 Task: Find connections with filter location Oulu with filter topic #Workwith filter profile language French with filter current company Piramal Group with filter school Delhi Public School, R.K.Puram, New Delhi with filter industry Health and Human Services with filter service category Interior Design with filter keywords title Medical Laboratory Tech
Action: Mouse moved to (245, 198)
Screenshot: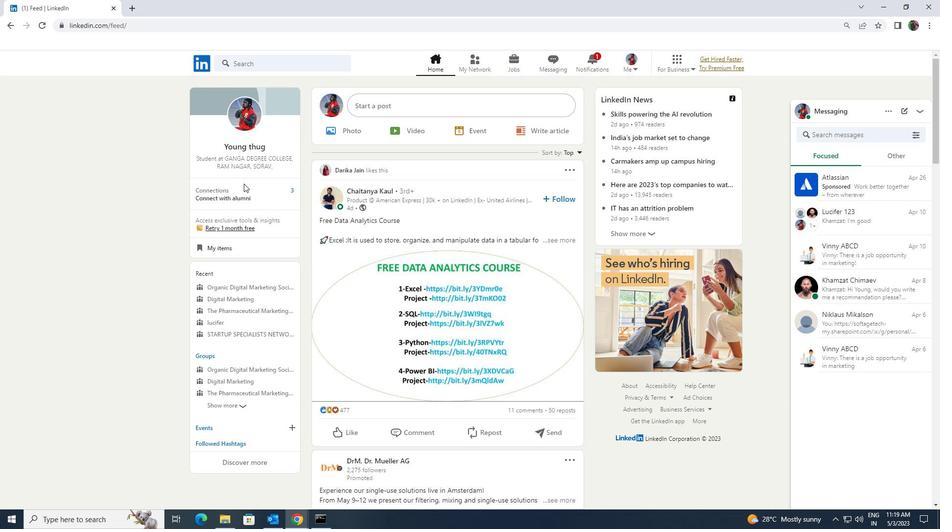 
Action: Mouse pressed left at (245, 198)
Screenshot: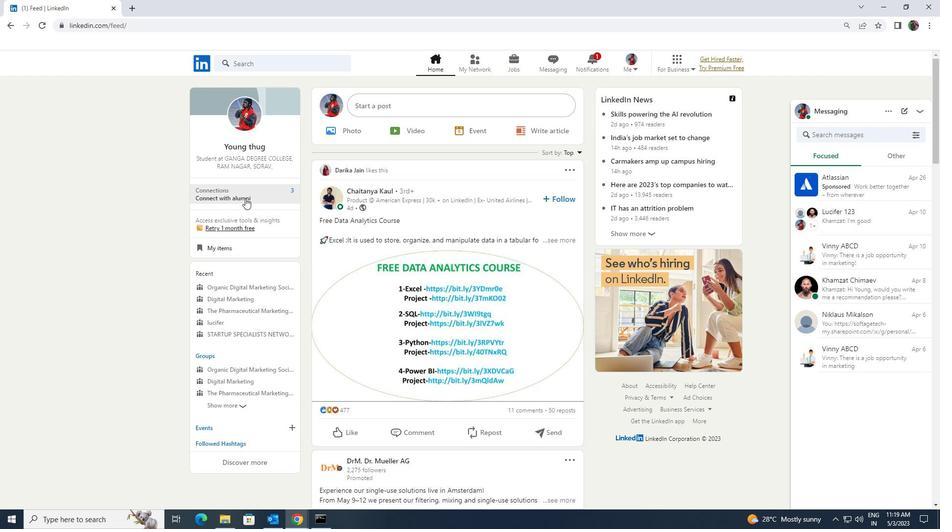 
Action: Mouse moved to (243, 119)
Screenshot: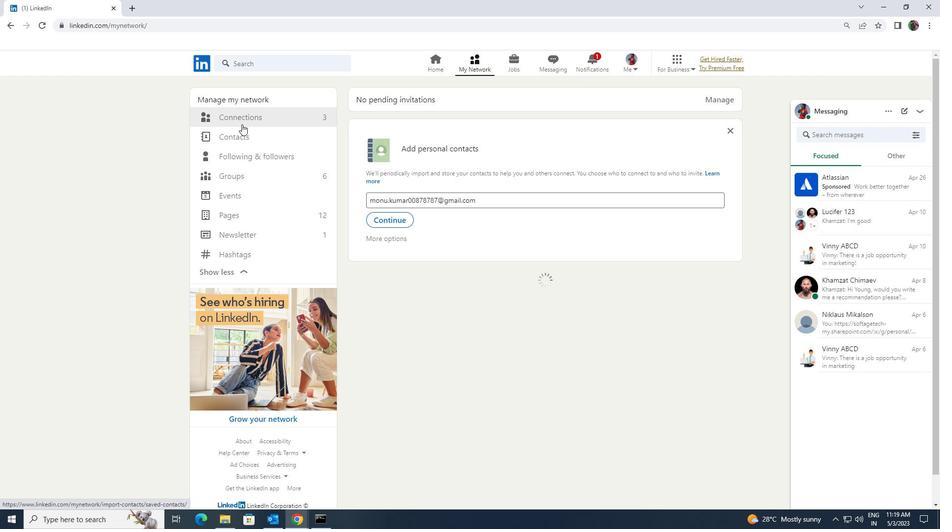 
Action: Mouse pressed left at (243, 119)
Screenshot: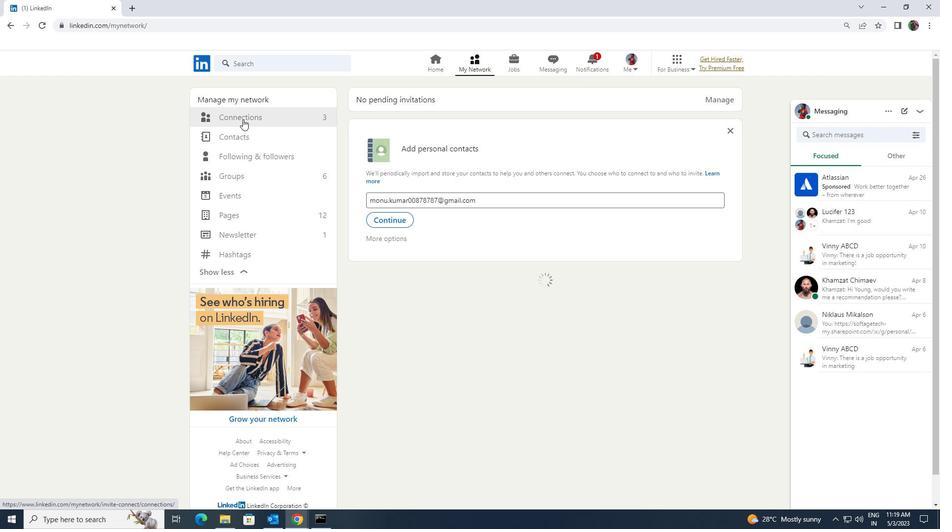 
Action: Mouse moved to (518, 120)
Screenshot: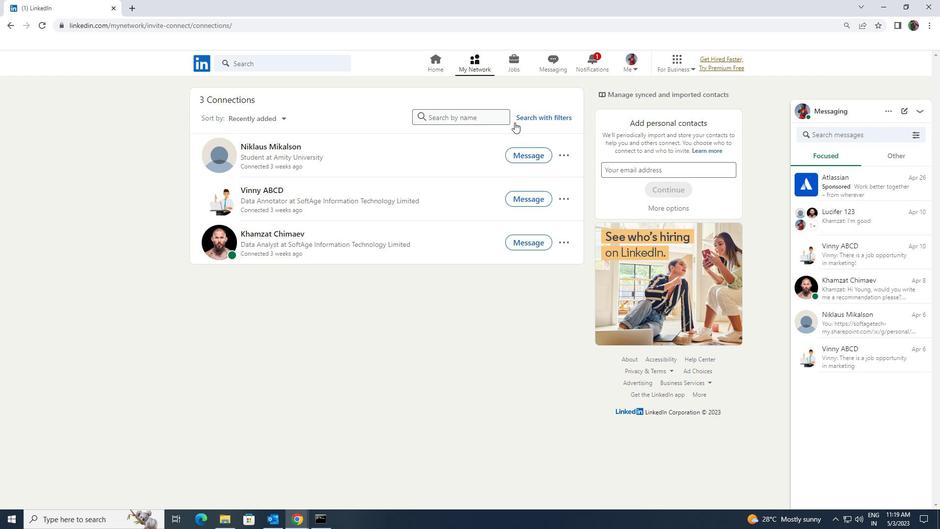 
Action: Mouse pressed left at (518, 120)
Screenshot: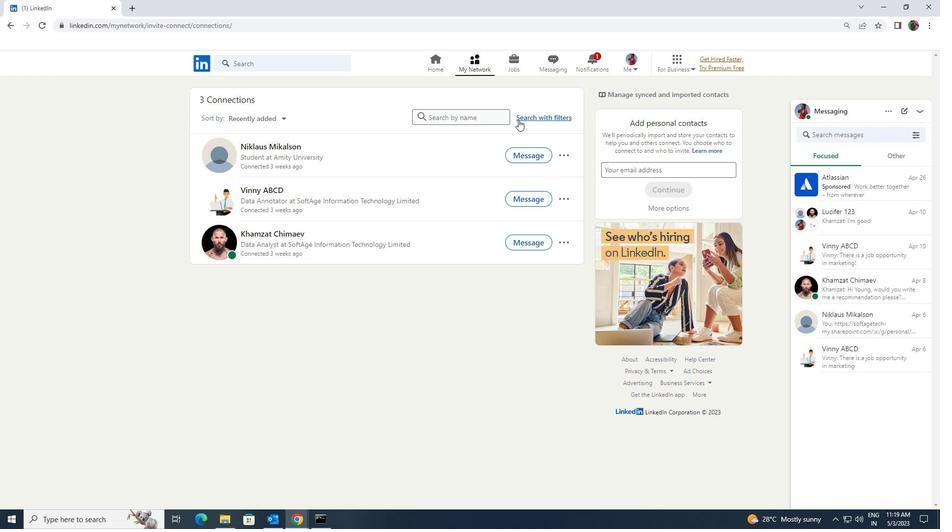 
Action: Mouse moved to (509, 94)
Screenshot: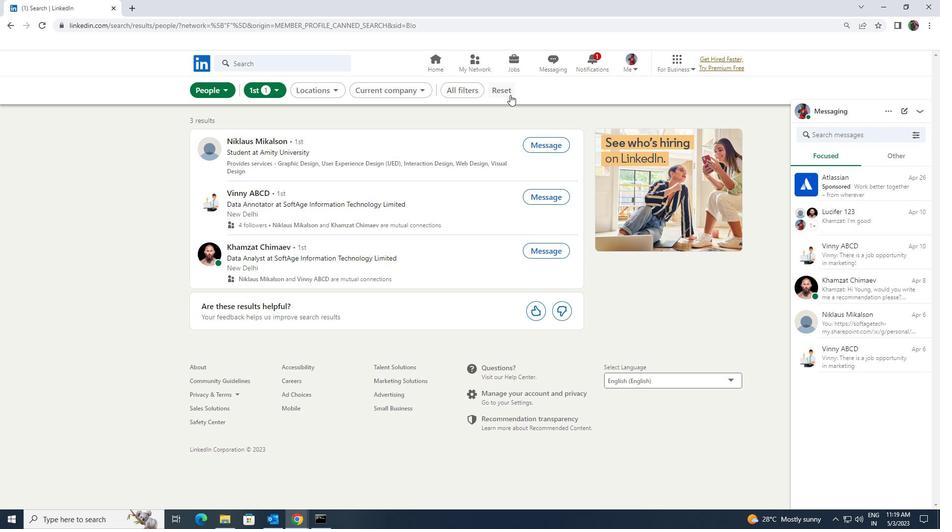 
Action: Mouse pressed left at (509, 94)
Screenshot: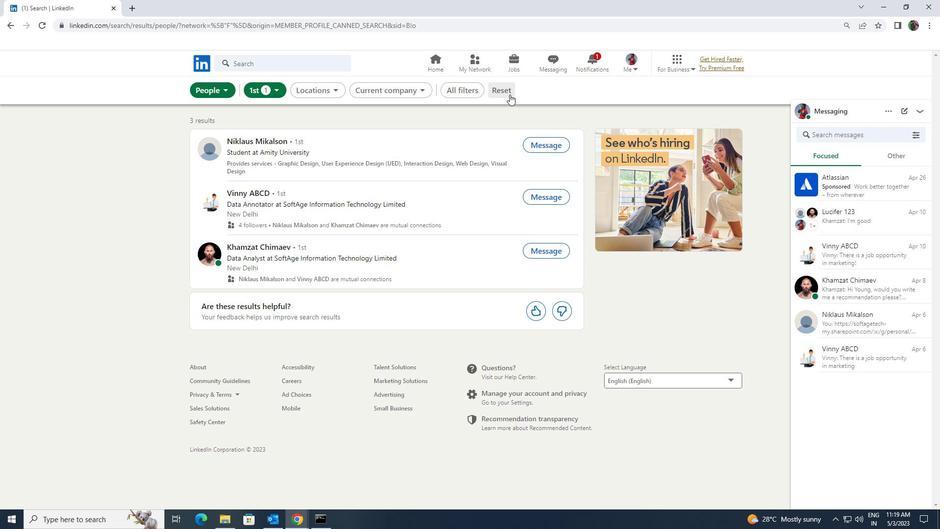 
Action: Mouse moved to (487, 93)
Screenshot: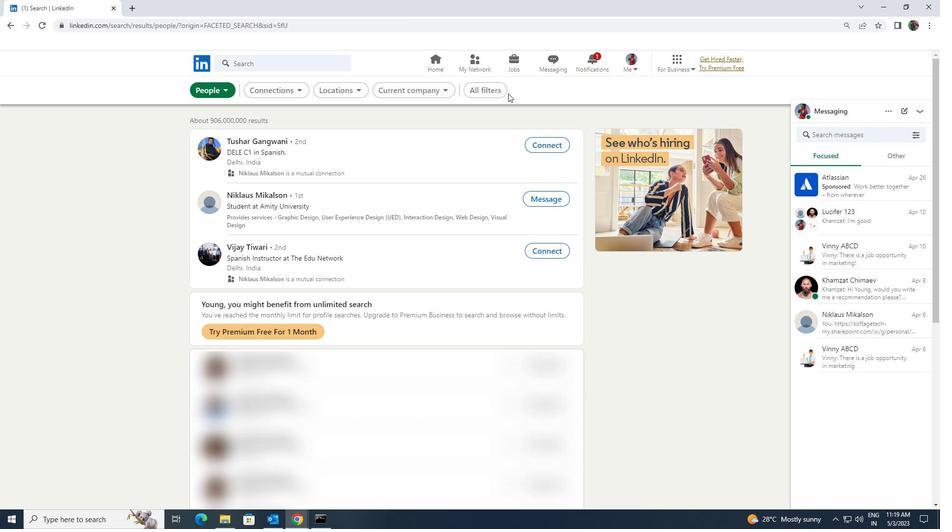 
Action: Mouse pressed left at (487, 93)
Screenshot: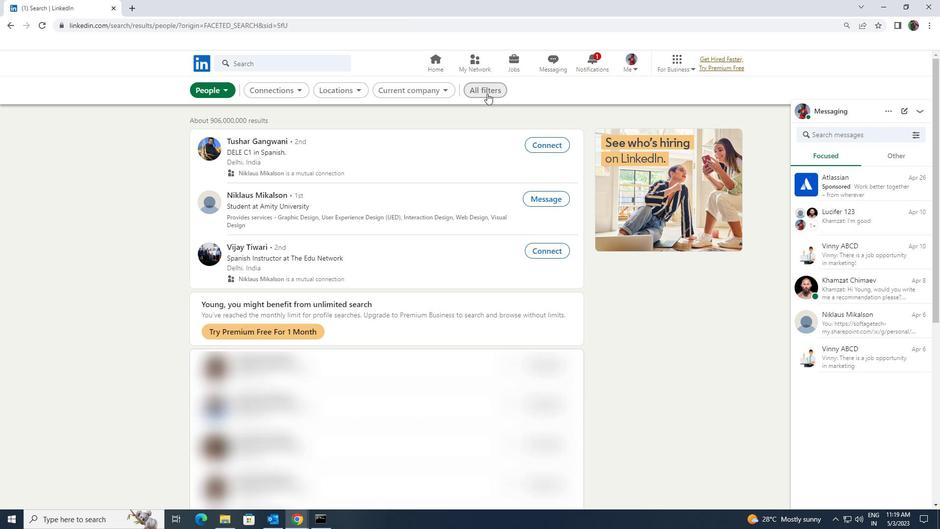 
Action: Mouse moved to (810, 383)
Screenshot: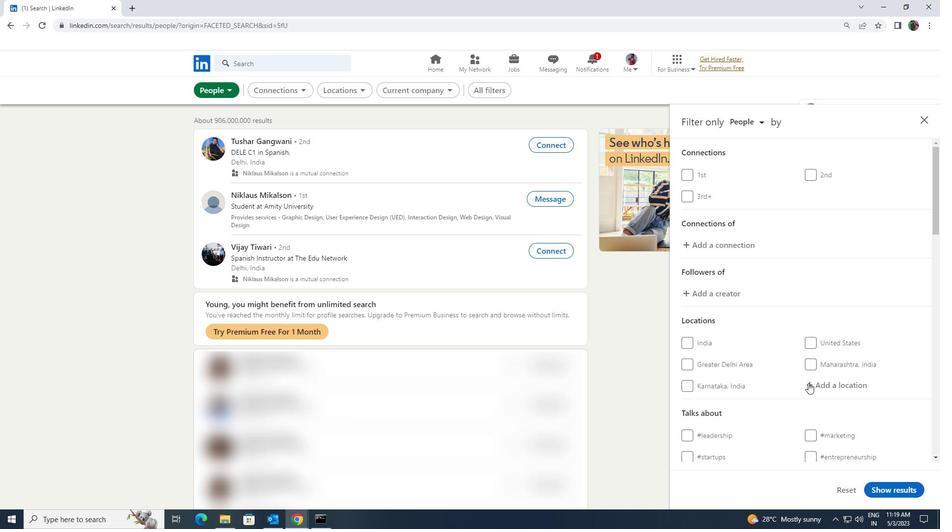 
Action: Mouse pressed left at (810, 383)
Screenshot: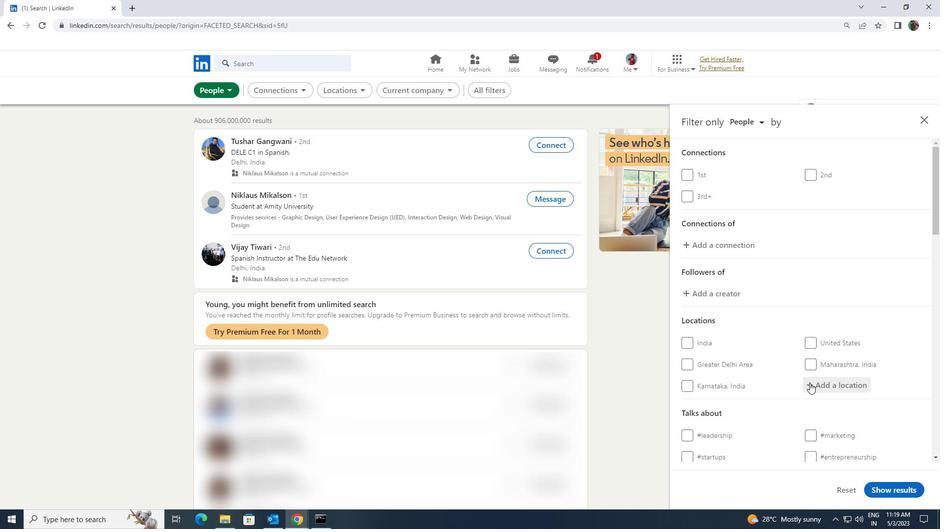 
Action: Mouse moved to (817, 385)
Screenshot: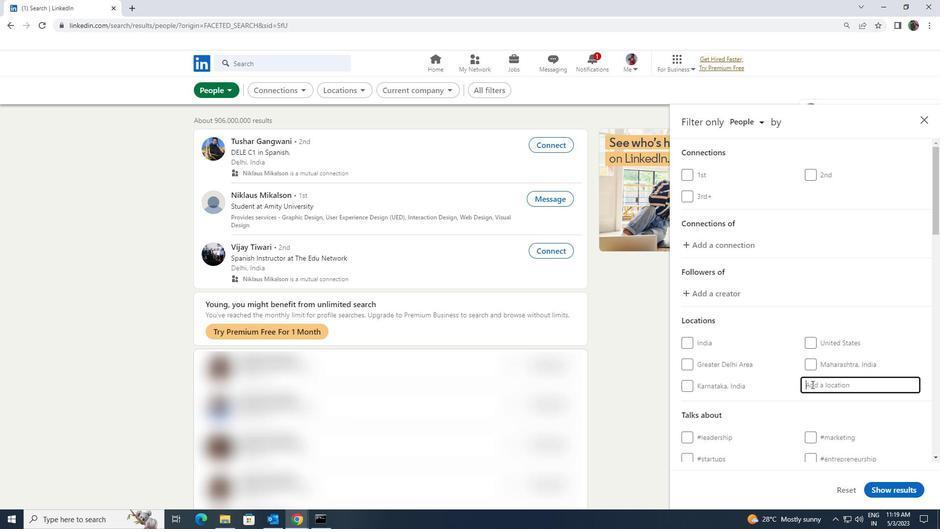 
Action: Key pressed <Key.shift>OULU
Screenshot: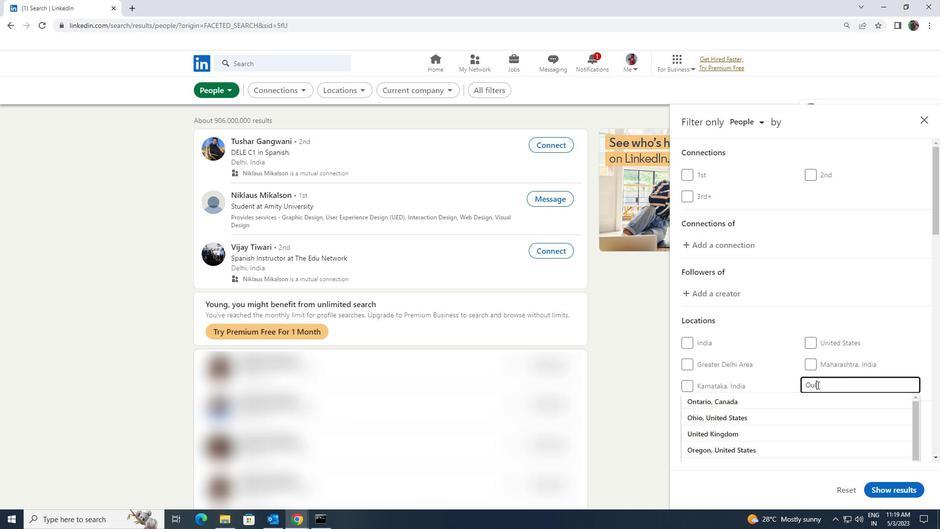 
Action: Mouse moved to (814, 402)
Screenshot: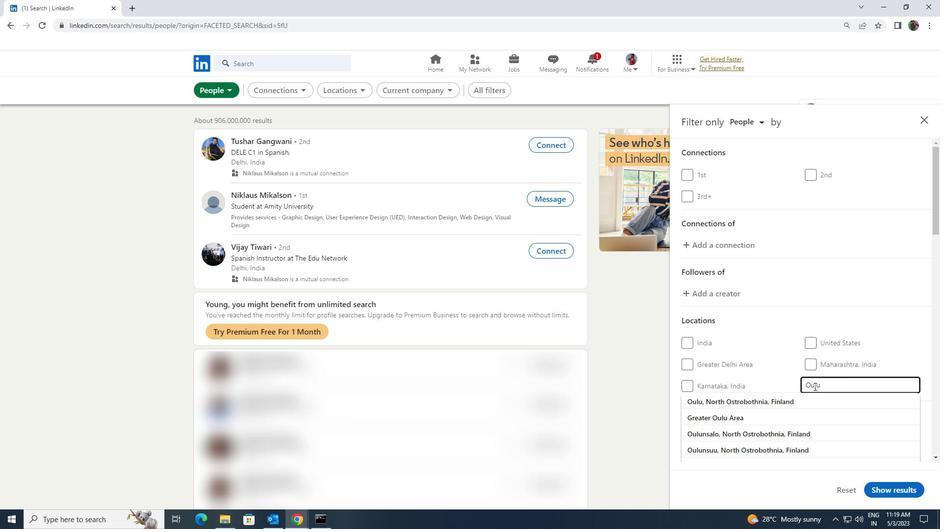 
Action: Mouse pressed left at (814, 402)
Screenshot: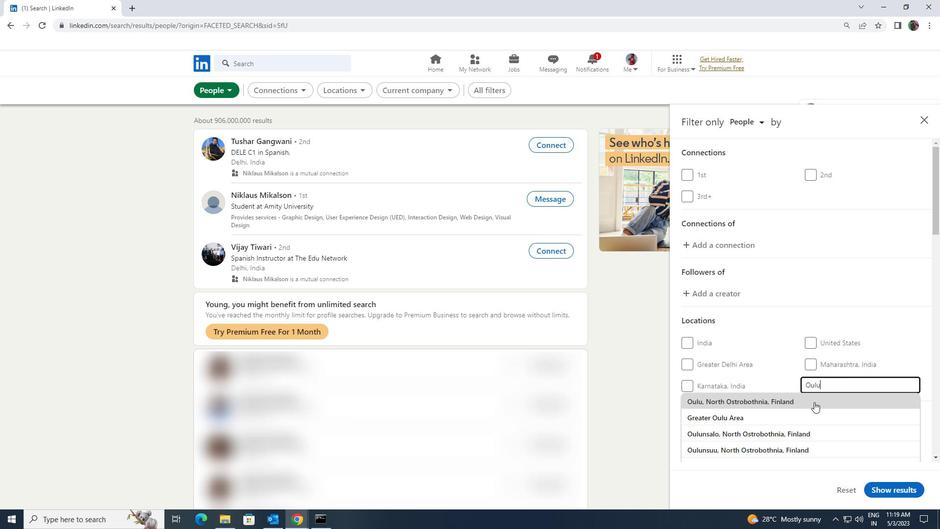 
Action: Mouse moved to (811, 395)
Screenshot: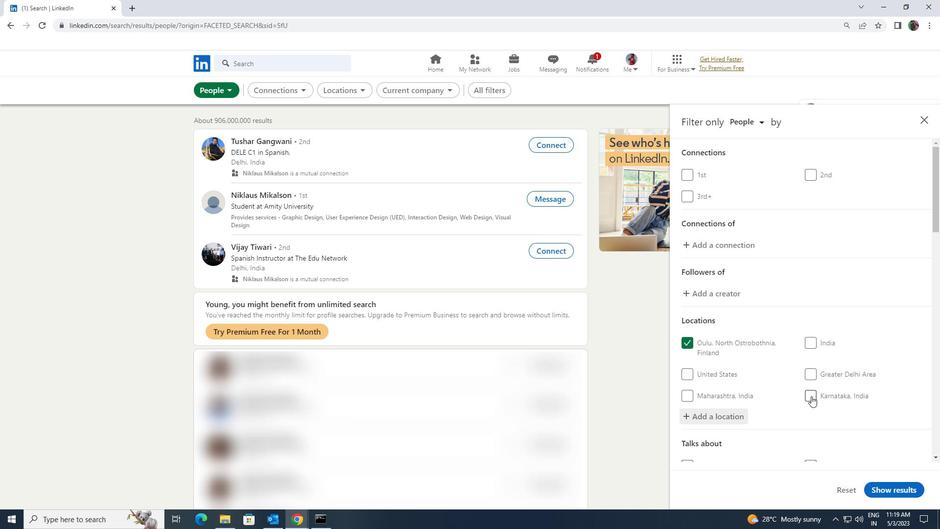 
Action: Mouse scrolled (811, 395) with delta (0, 0)
Screenshot: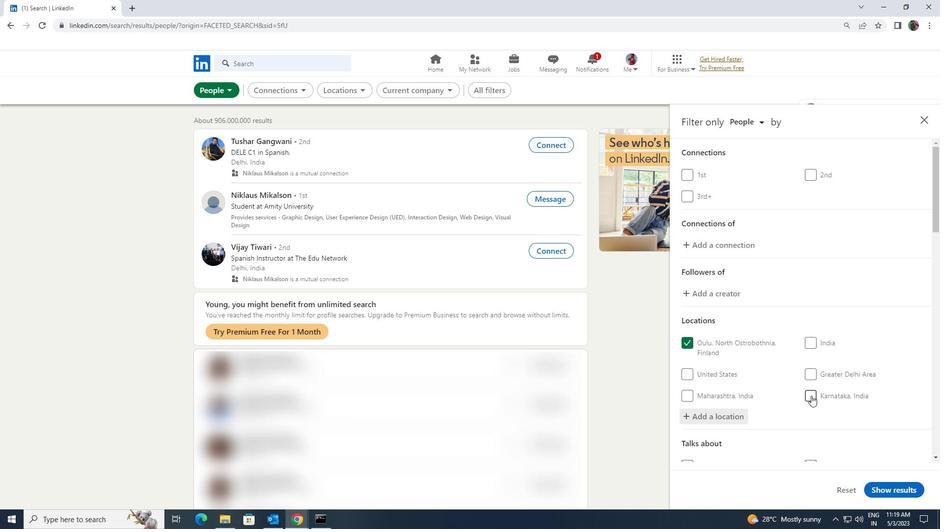 
Action: Mouse scrolled (811, 395) with delta (0, 0)
Screenshot: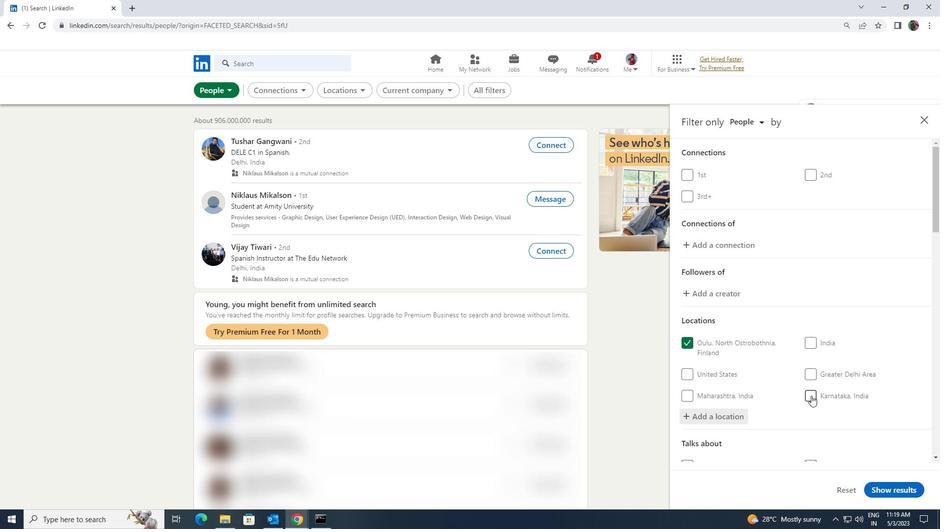 
Action: Mouse scrolled (811, 395) with delta (0, 0)
Screenshot: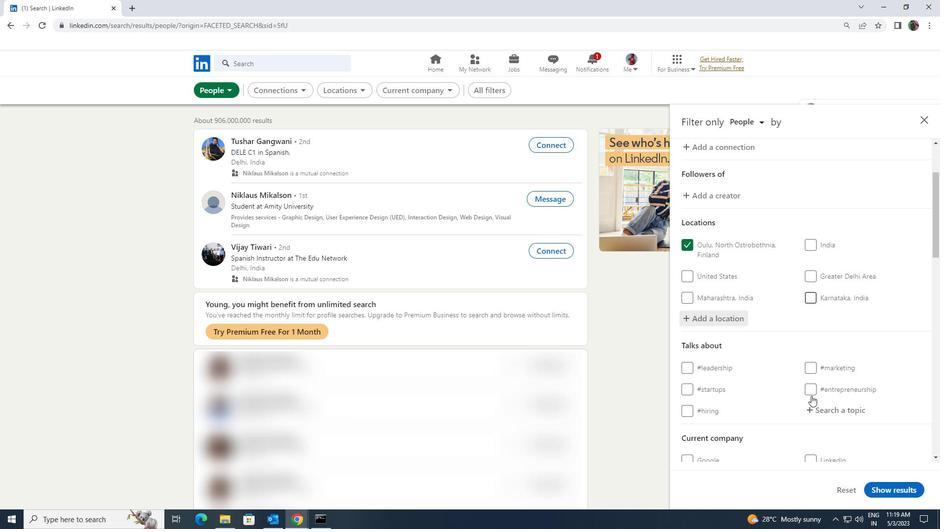 
Action: Mouse moved to (816, 360)
Screenshot: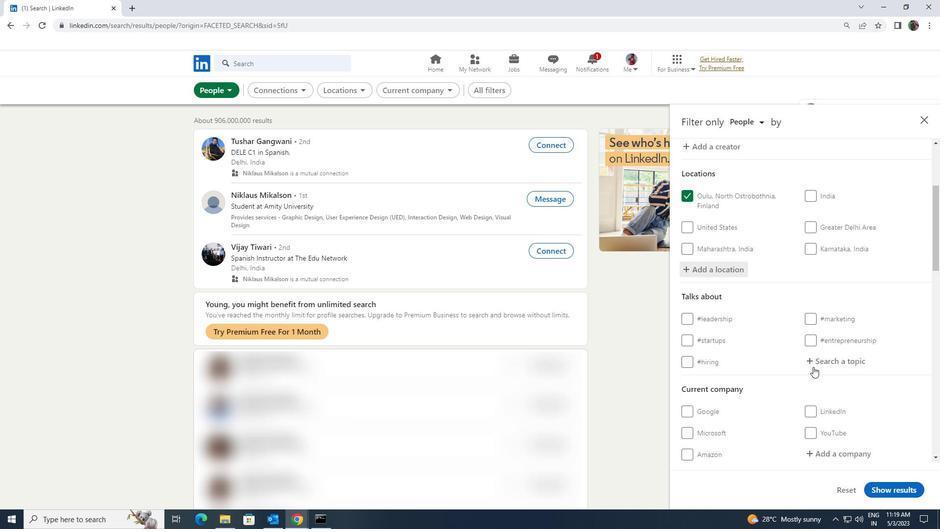 
Action: Mouse pressed left at (816, 360)
Screenshot: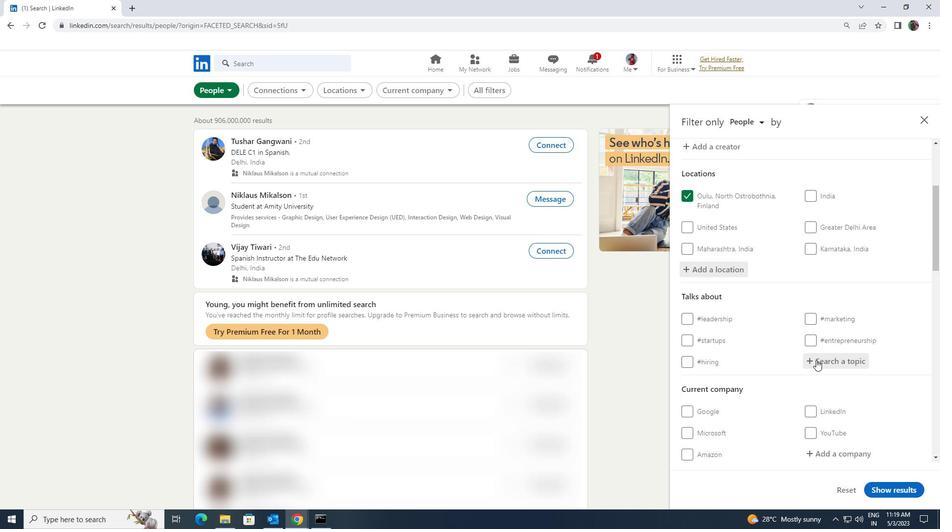 
Action: Key pressed <Key.shift><Key.shift><Key.shift><Key.shift>WORK
Screenshot: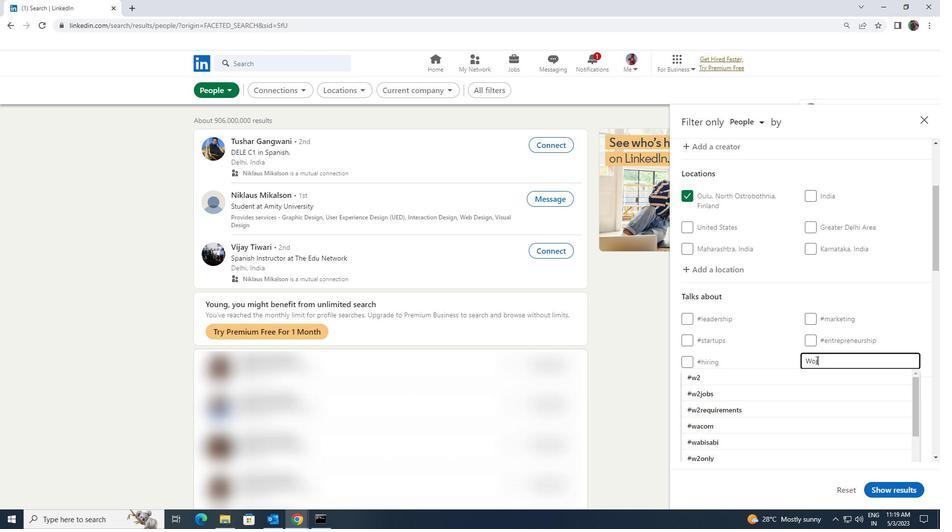 
Action: Mouse moved to (805, 374)
Screenshot: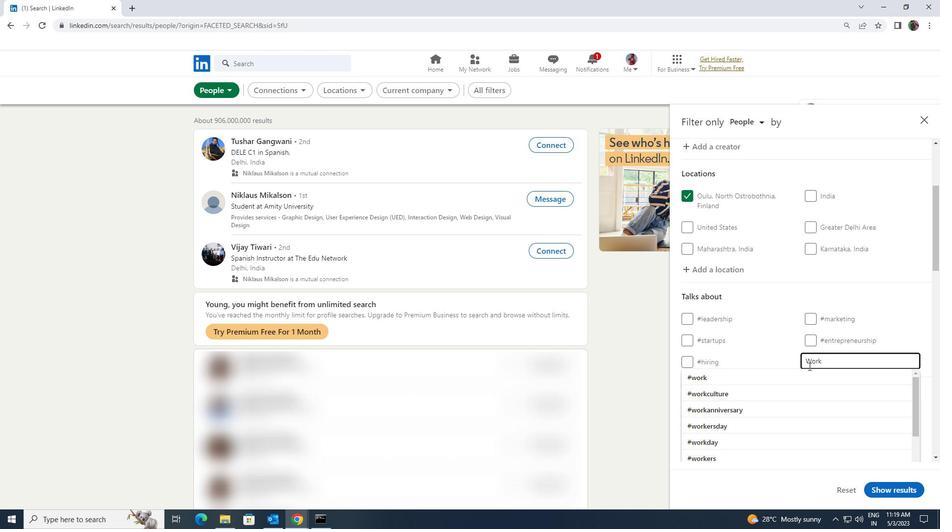 
Action: Mouse pressed left at (805, 374)
Screenshot: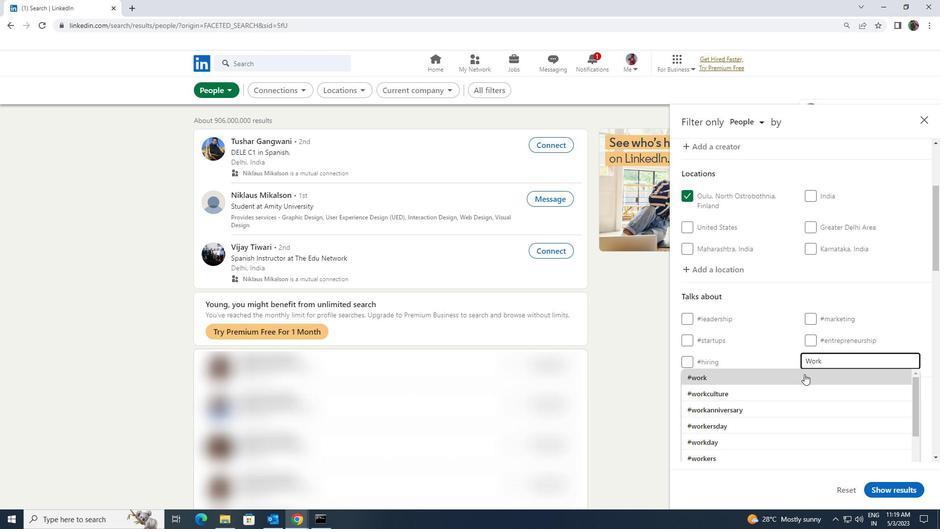 
Action: Mouse moved to (804, 374)
Screenshot: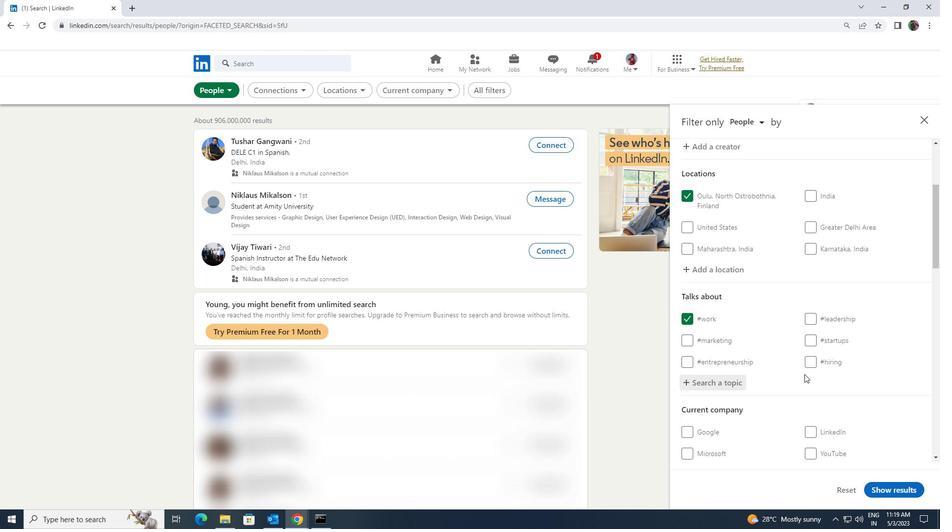 
Action: Mouse scrolled (804, 374) with delta (0, 0)
Screenshot: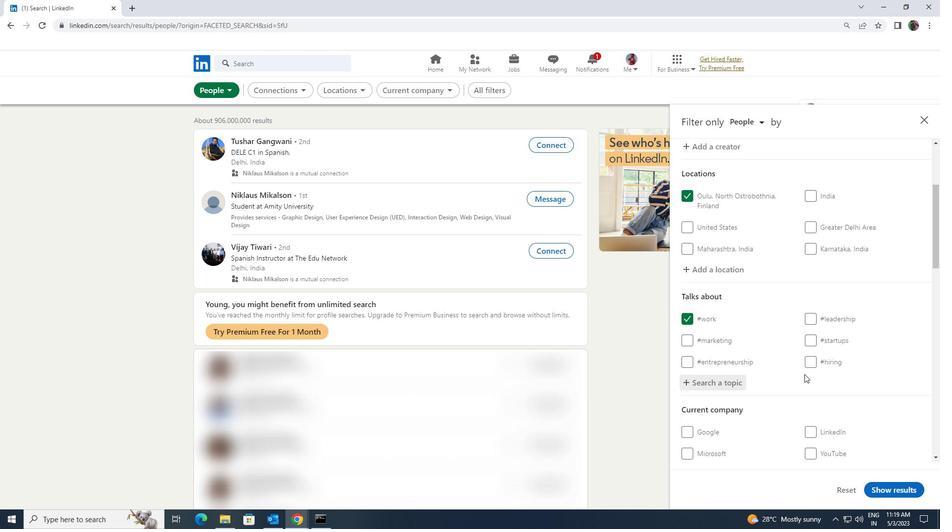 
Action: Mouse scrolled (804, 374) with delta (0, 0)
Screenshot: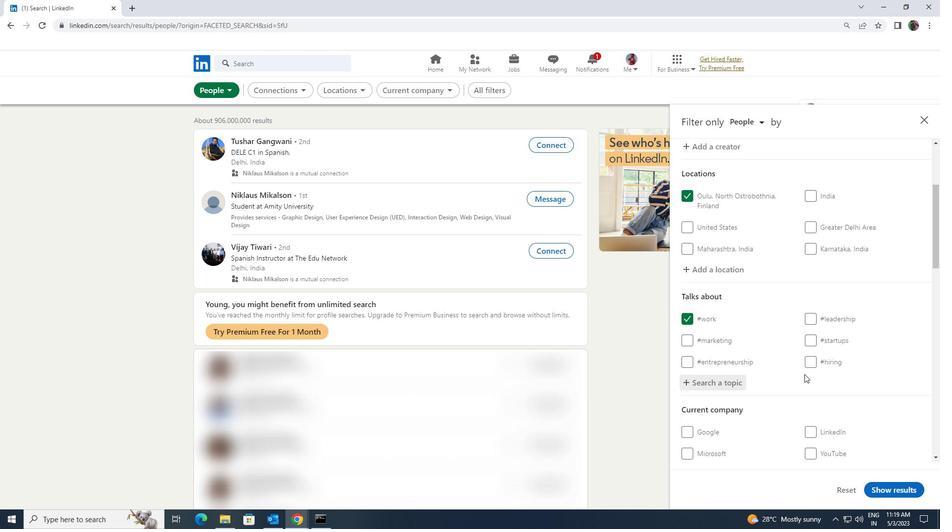 
Action: Mouse scrolled (804, 374) with delta (0, 0)
Screenshot: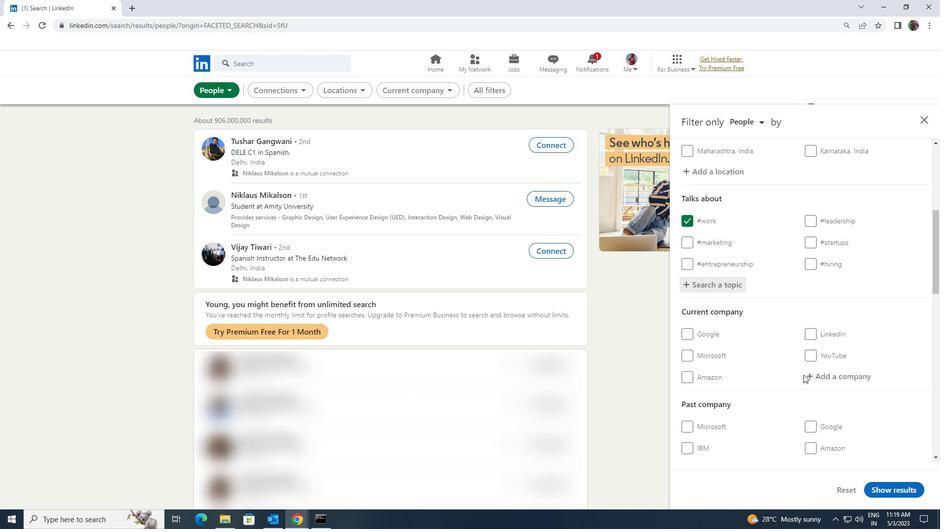 
Action: Mouse scrolled (804, 374) with delta (0, 0)
Screenshot: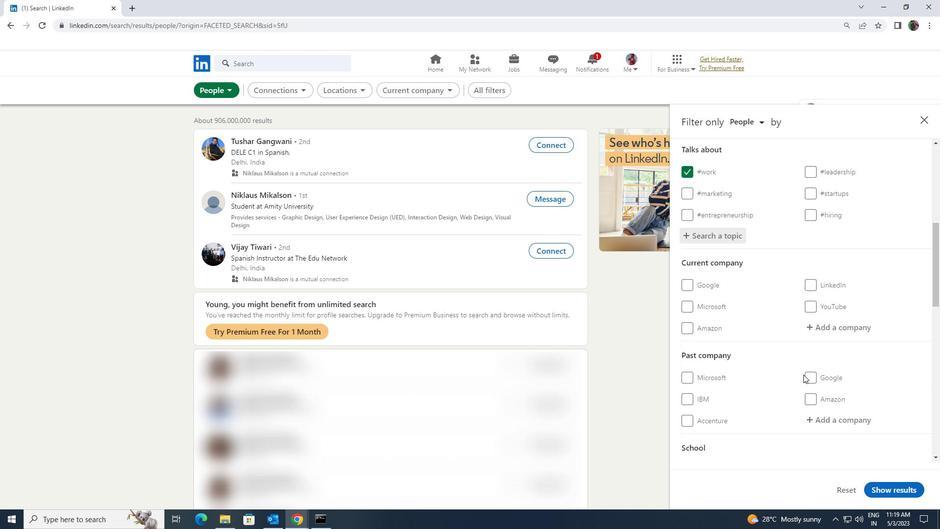
Action: Mouse scrolled (804, 374) with delta (0, 0)
Screenshot: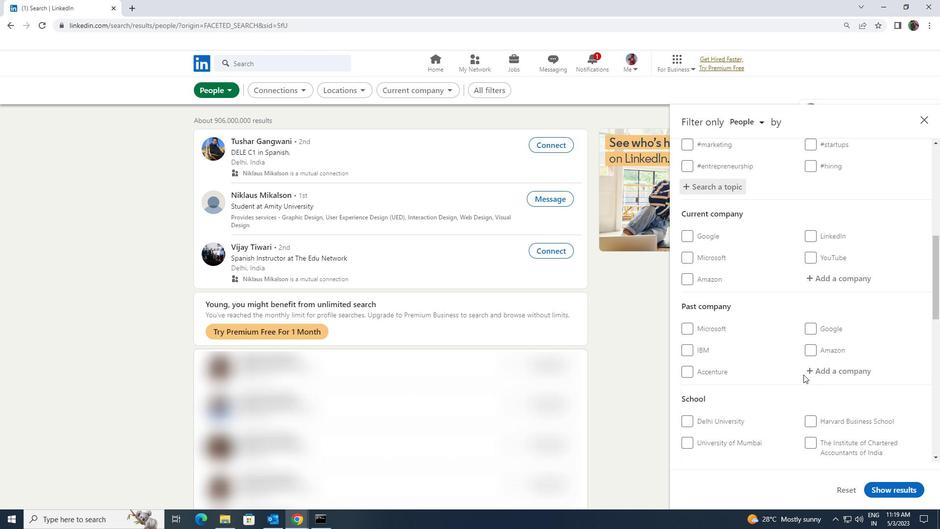 
Action: Mouse scrolled (804, 374) with delta (0, 0)
Screenshot: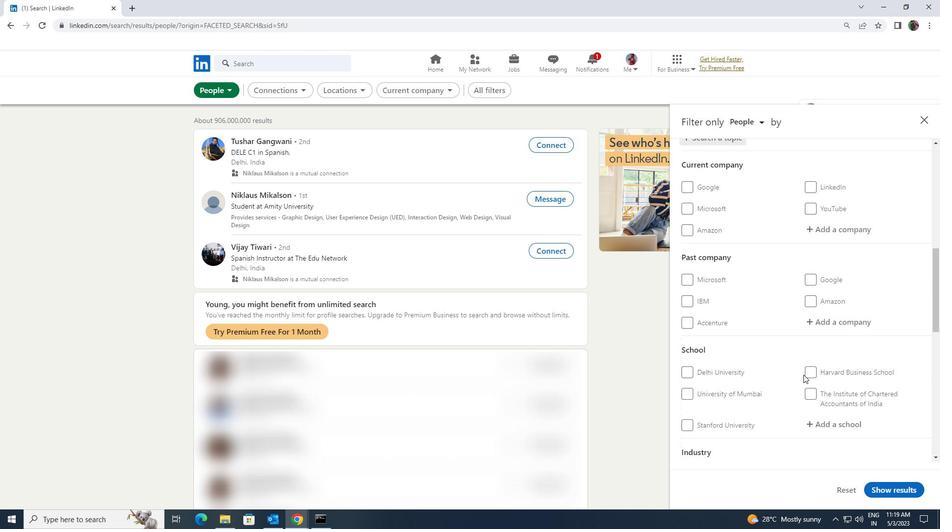 
Action: Mouse scrolled (804, 374) with delta (0, 0)
Screenshot: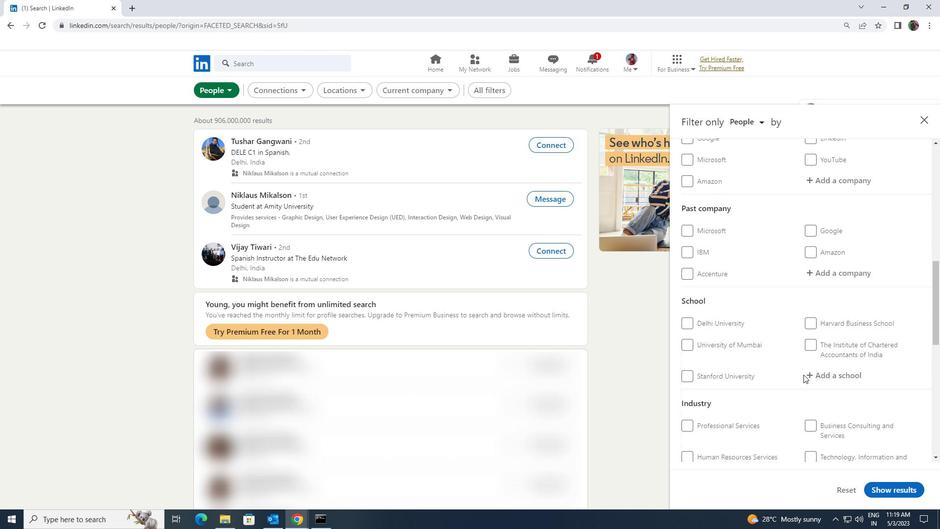 
Action: Mouse scrolled (804, 374) with delta (0, 0)
Screenshot: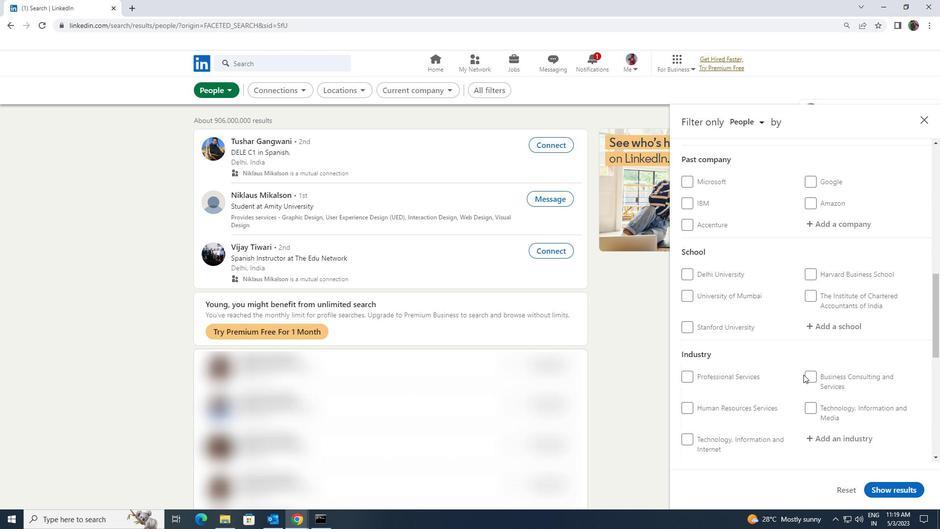 
Action: Mouse scrolled (804, 374) with delta (0, 0)
Screenshot: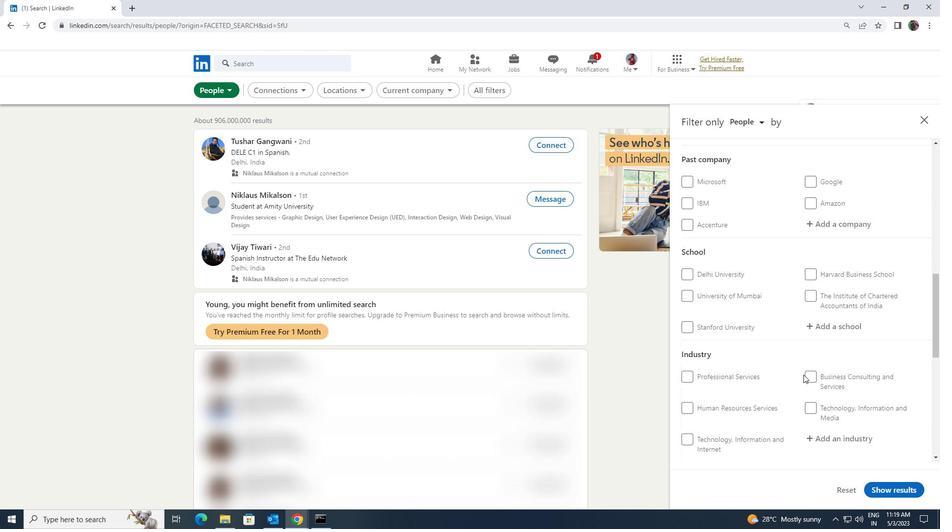 
Action: Mouse moved to (812, 399)
Screenshot: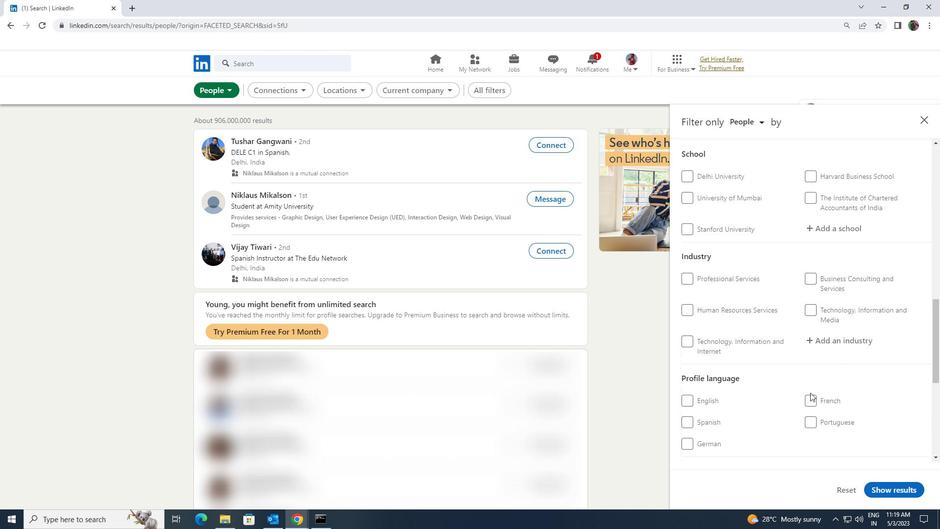 
Action: Mouse pressed left at (812, 399)
Screenshot: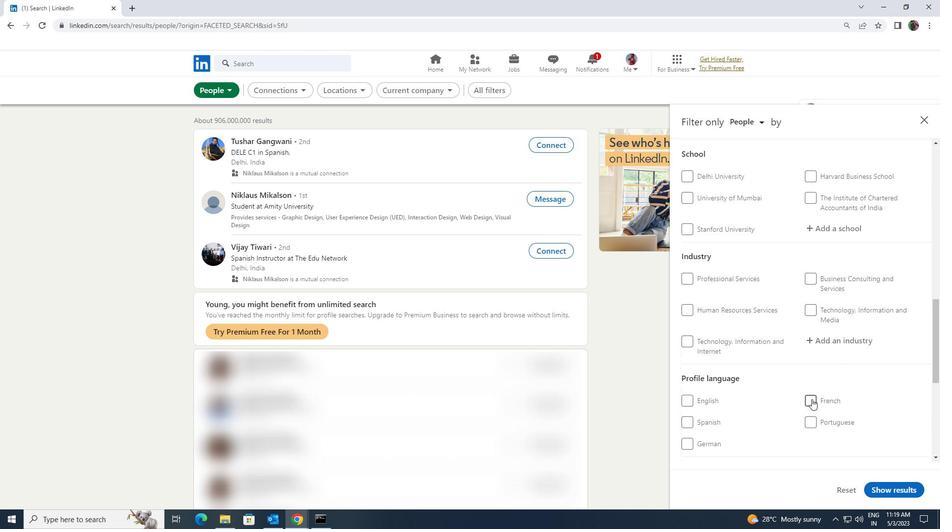 
Action: Mouse moved to (812, 399)
Screenshot: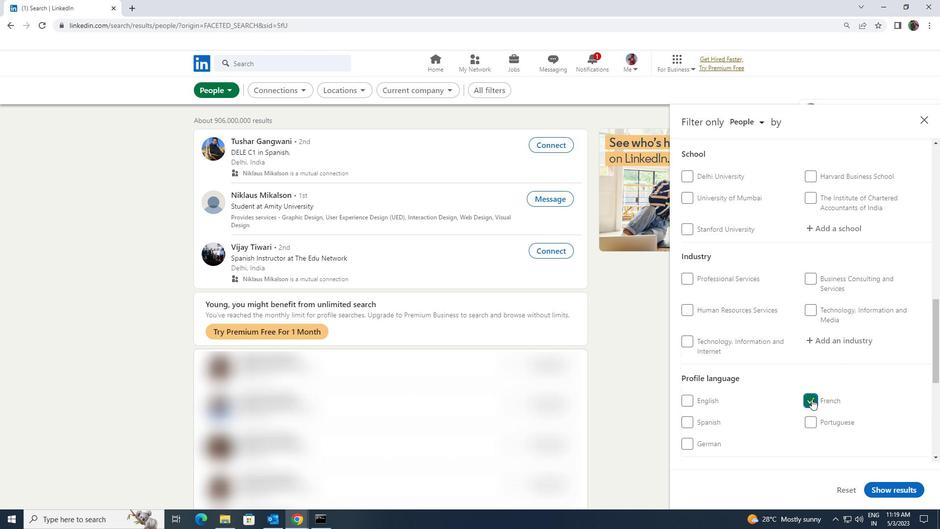 
Action: Mouse scrolled (812, 399) with delta (0, 0)
Screenshot: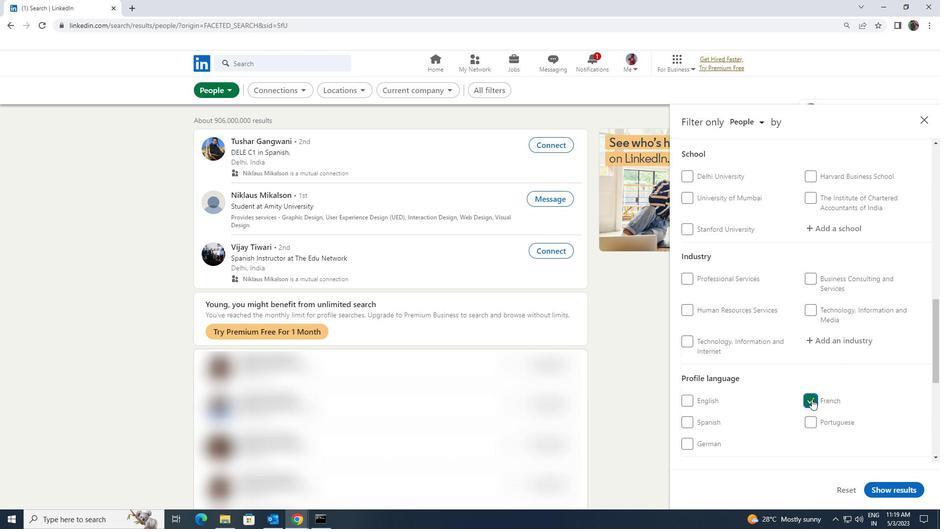 
Action: Mouse moved to (812, 399)
Screenshot: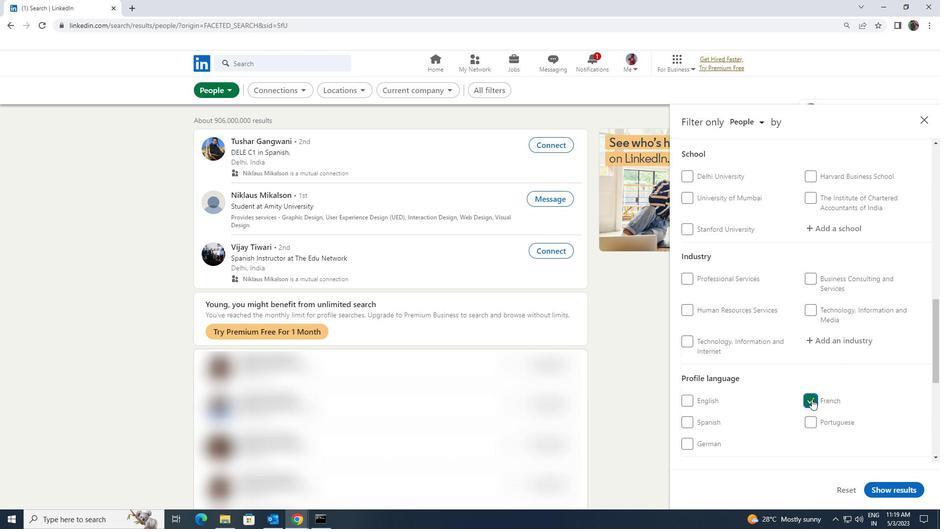 
Action: Mouse scrolled (812, 399) with delta (0, 0)
Screenshot: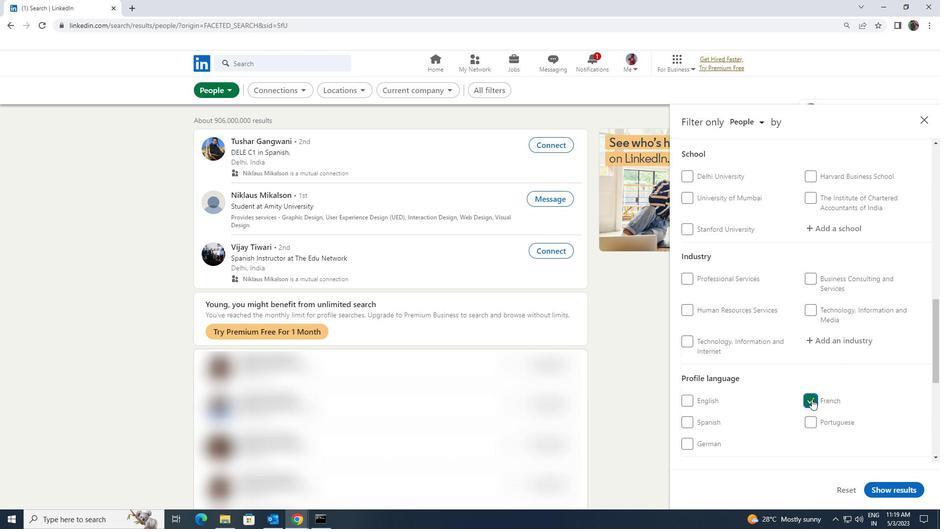 
Action: Mouse moved to (811, 398)
Screenshot: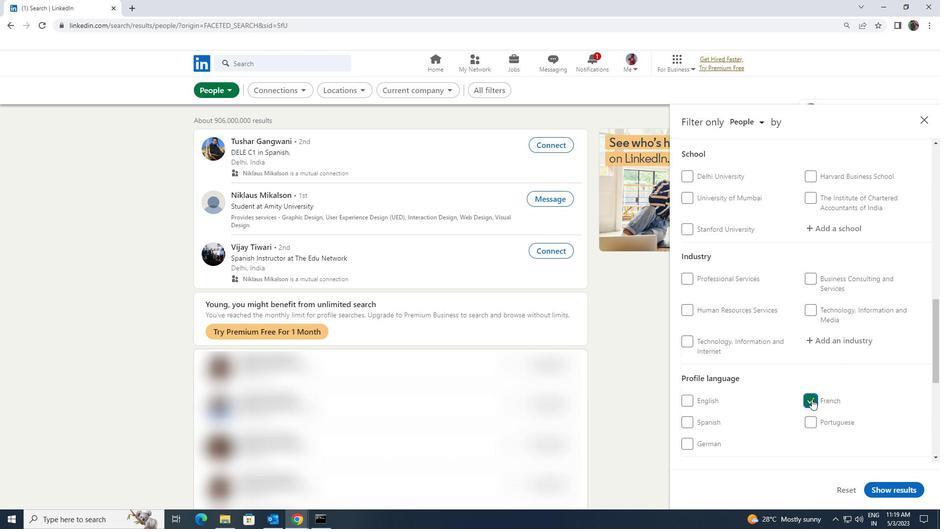 
Action: Mouse scrolled (811, 399) with delta (0, 0)
Screenshot: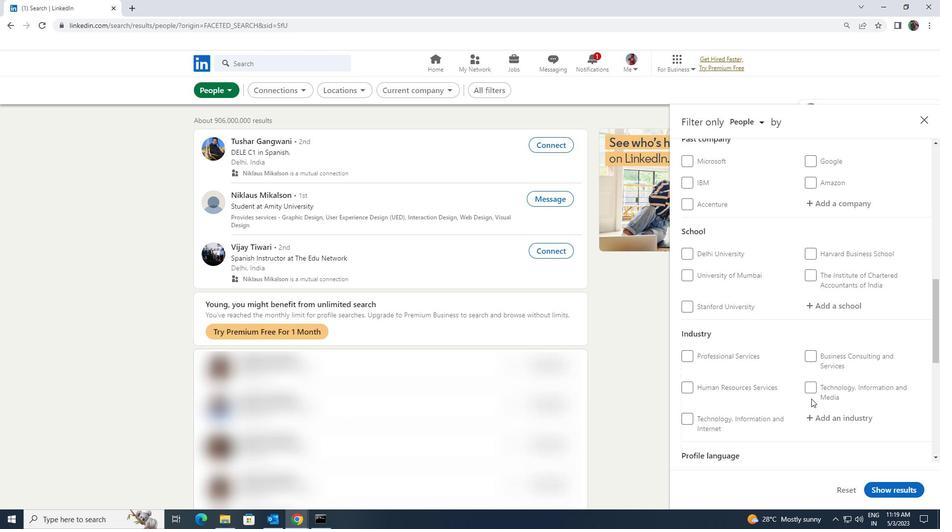 
Action: Mouse scrolled (811, 399) with delta (0, 0)
Screenshot: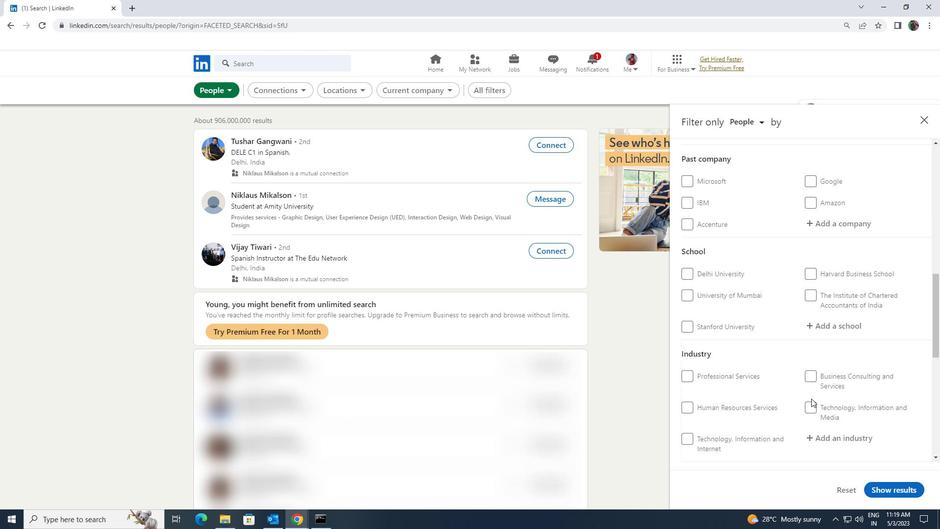 
Action: Mouse scrolled (811, 399) with delta (0, 0)
Screenshot: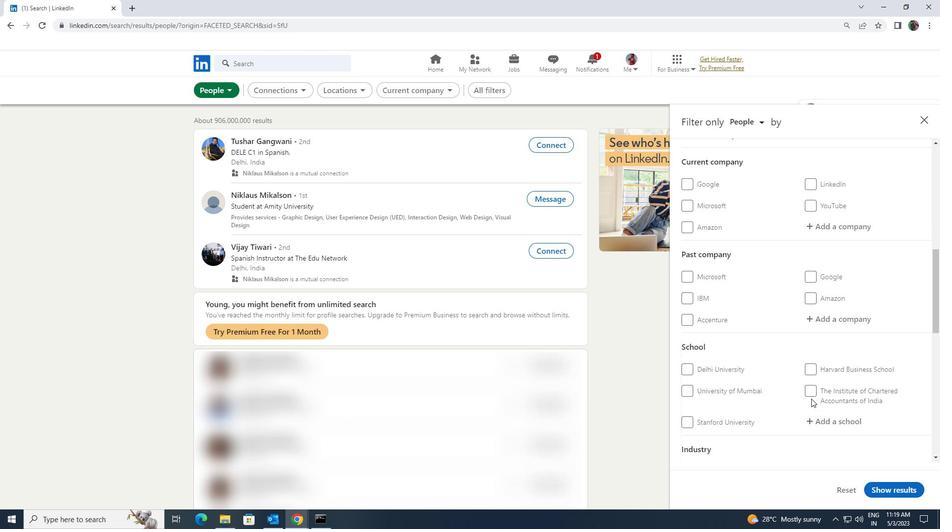 
Action: Mouse scrolled (811, 399) with delta (0, 0)
Screenshot: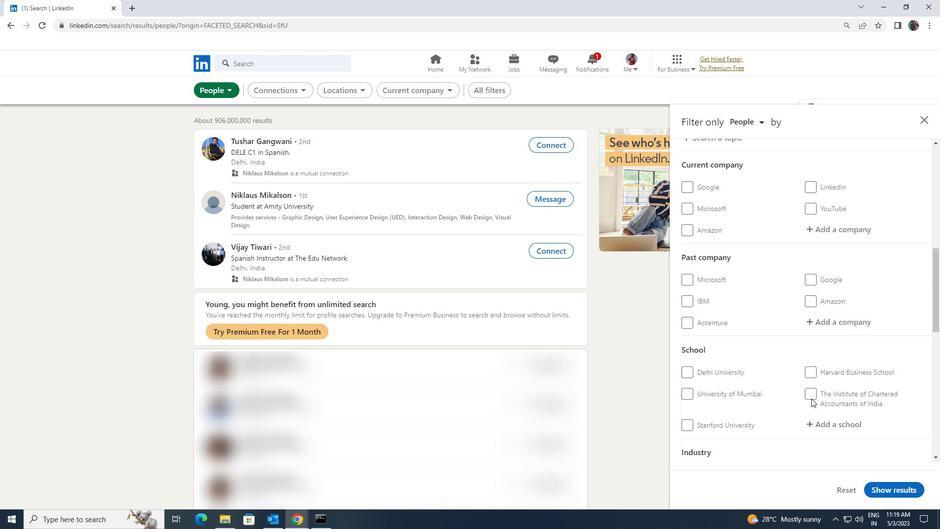 
Action: Mouse scrolled (811, 399) with delta (0, 0)
Screenshot: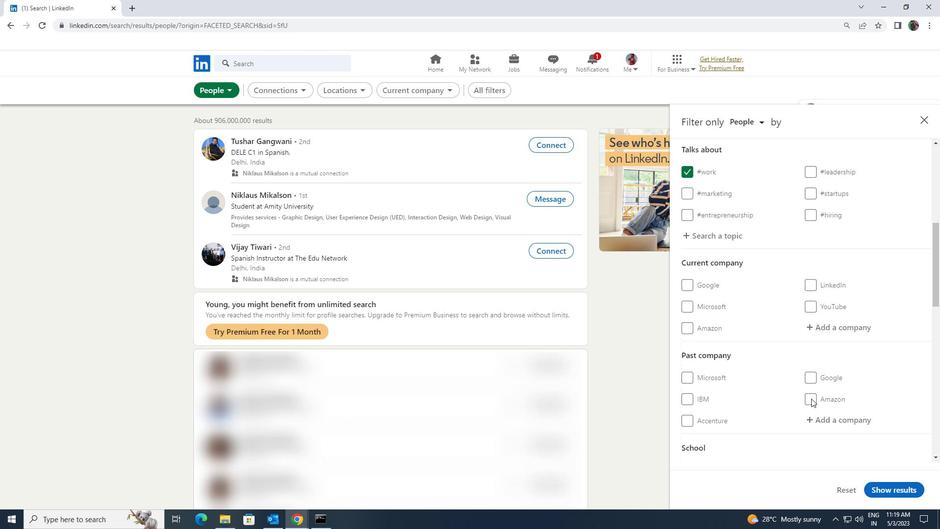 
Action: Mouse moved to (816, 380)
Screenshot: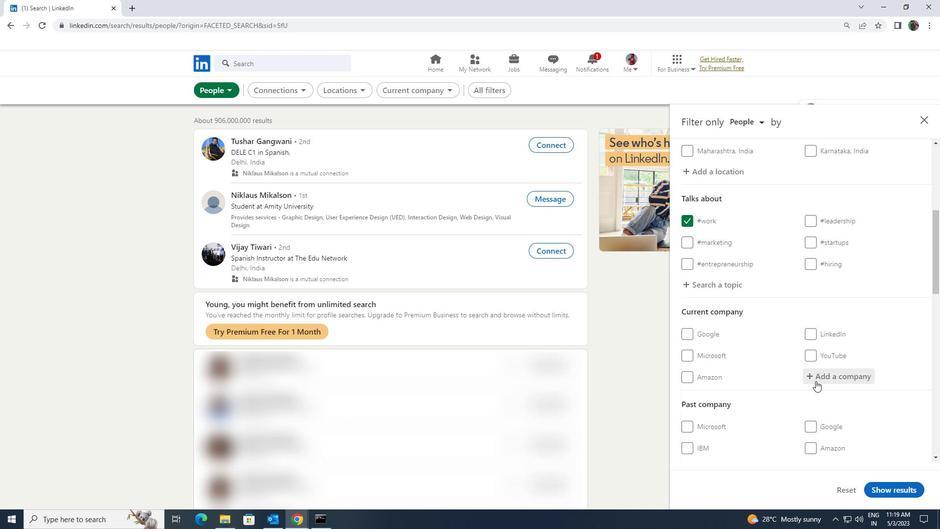 
Action: Mouse pressed left at (816, 380)
Screenshot: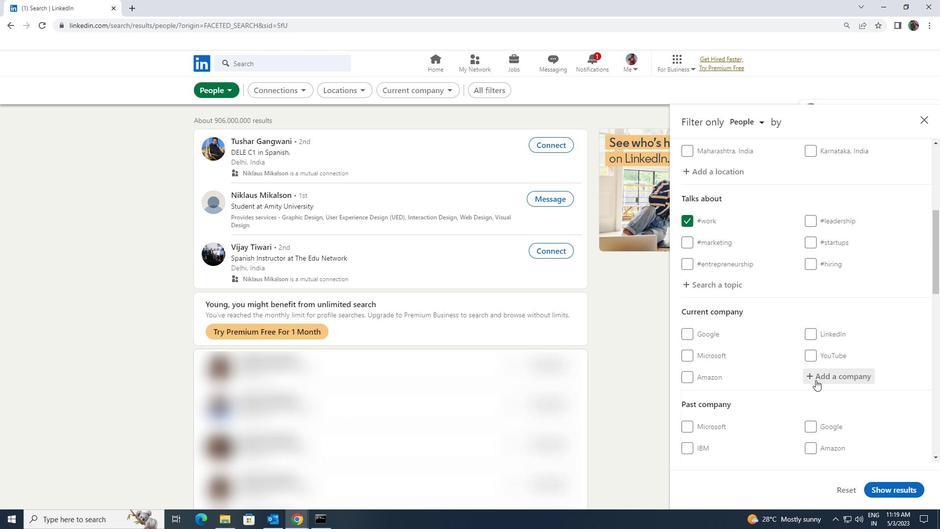 
Action: Key pressed <Key.shift><Key.shift><Key.shift><Key.shift><Key.shift><Key.shift><Key.shift><Key.shift><Key.shift><Key.shift><Key.shift><Key.shift>PIRMAL<Key.space><Key.shift>GROUP<Key.enter>
Screenshot: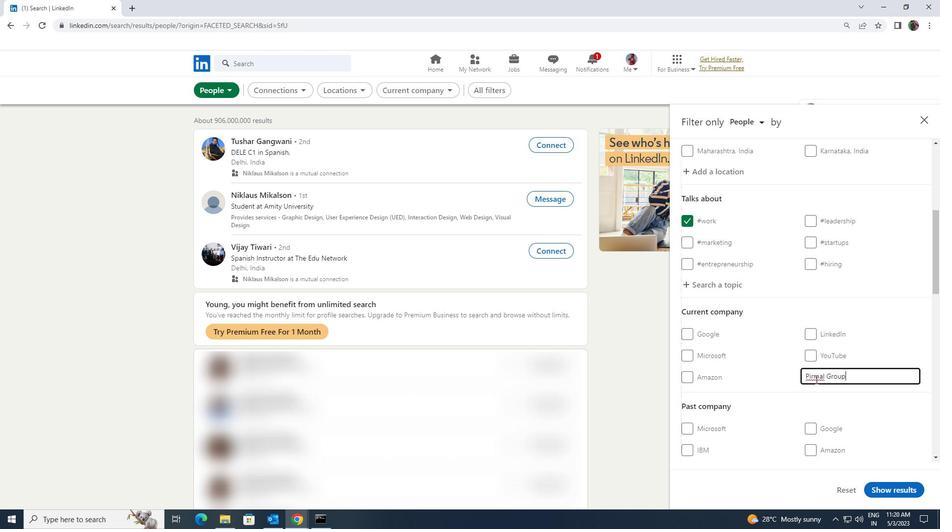 
Action: Mouse scrolled (816, 379) with delta (0, 0)
Screenshot: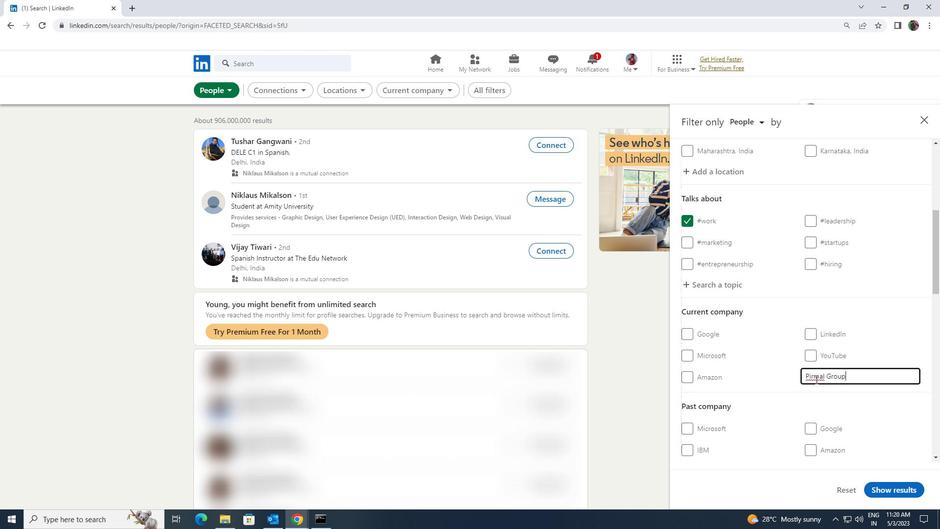 
Action: Mouse scrolled (816, 379) with delta (0, 0)
Screenshot: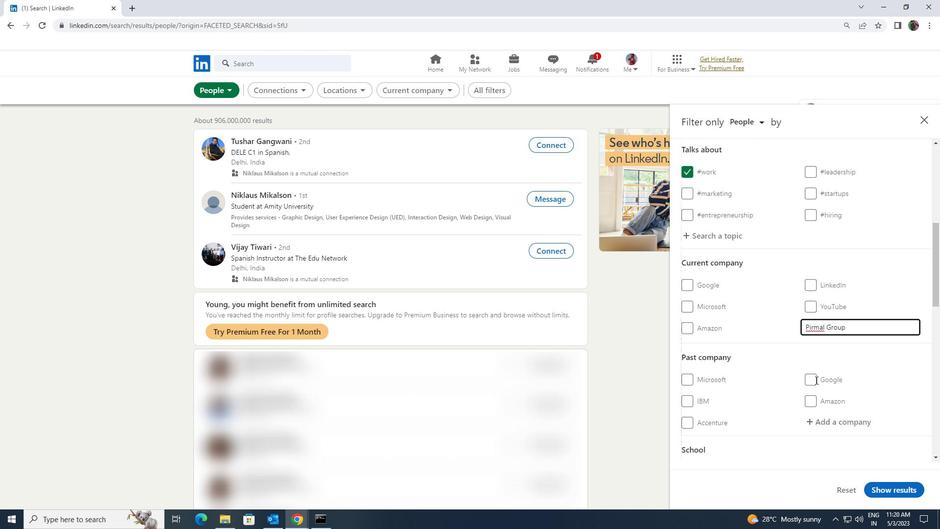 
Action: Mouse moved to (816, 377)
Screenshot: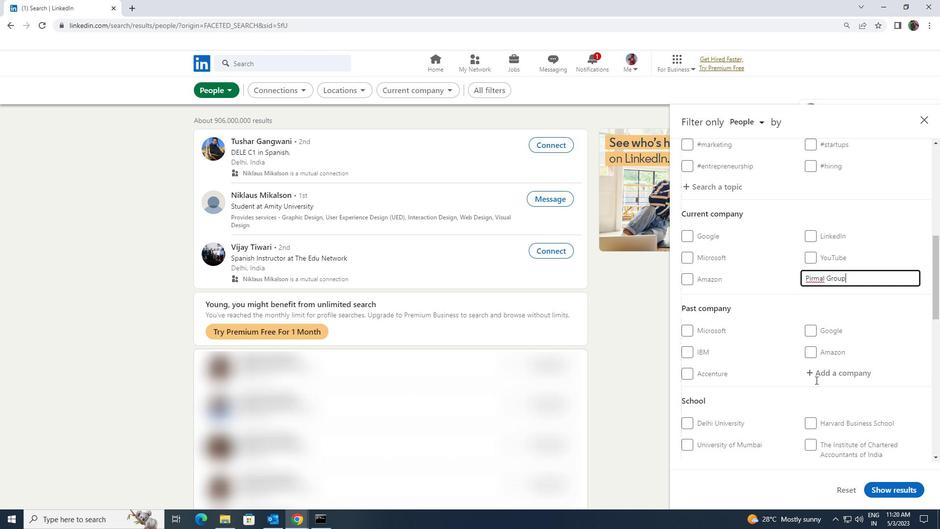 
Action: Mouse scrolled (816, 376) with delta (0, 0)
Screenshot: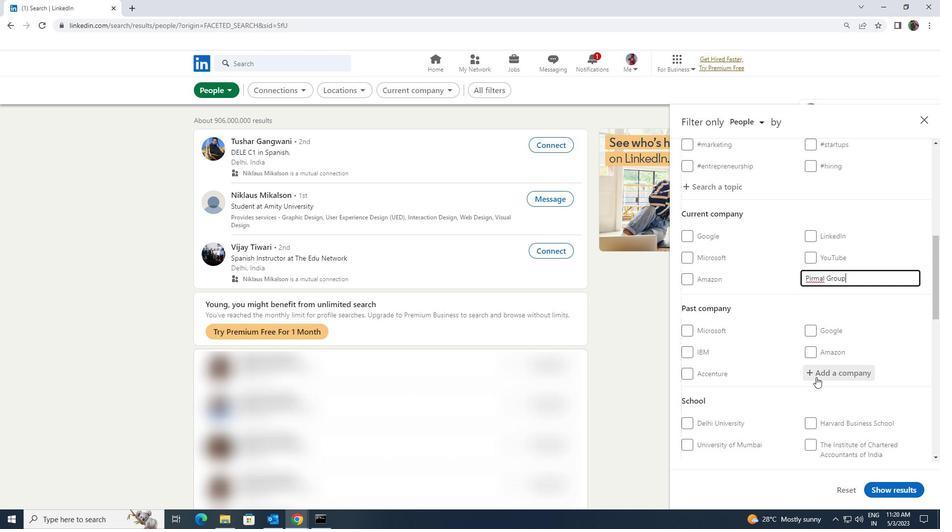 
Action: Mouse moved to (825, 428)
Screenshot: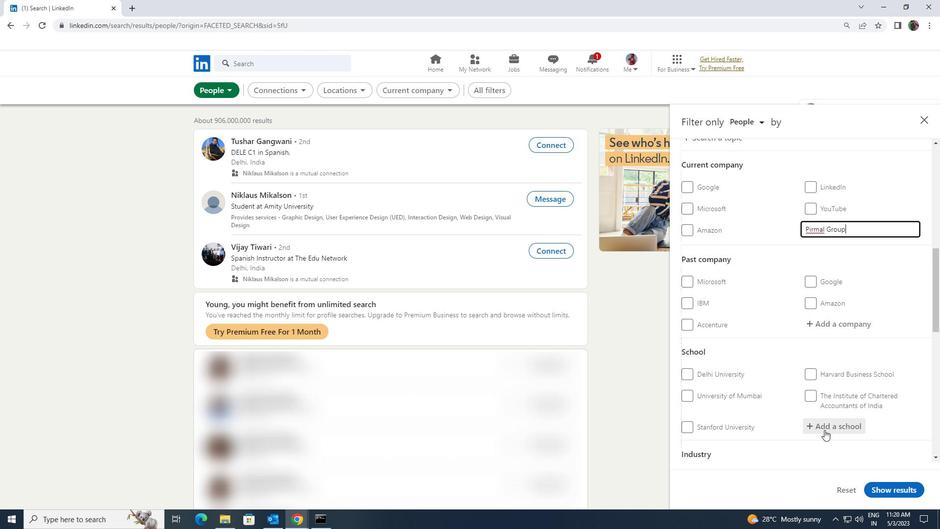 
Action: Mouse pressed left at (825, 428)
Screenshot: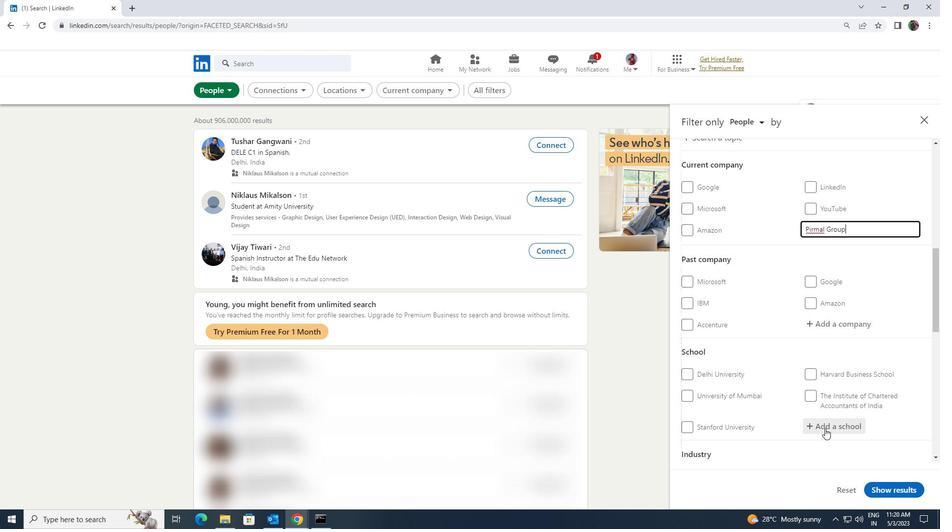 
Action: Key pressed <Key.shift><Key.shift><Key.shift>DELHI<Key.space><Key.shift>PUBLIC<Key.space><Key.shift>SCHOOL<Key.space><Key.shift>R.<Key.shift>K
Screenshot: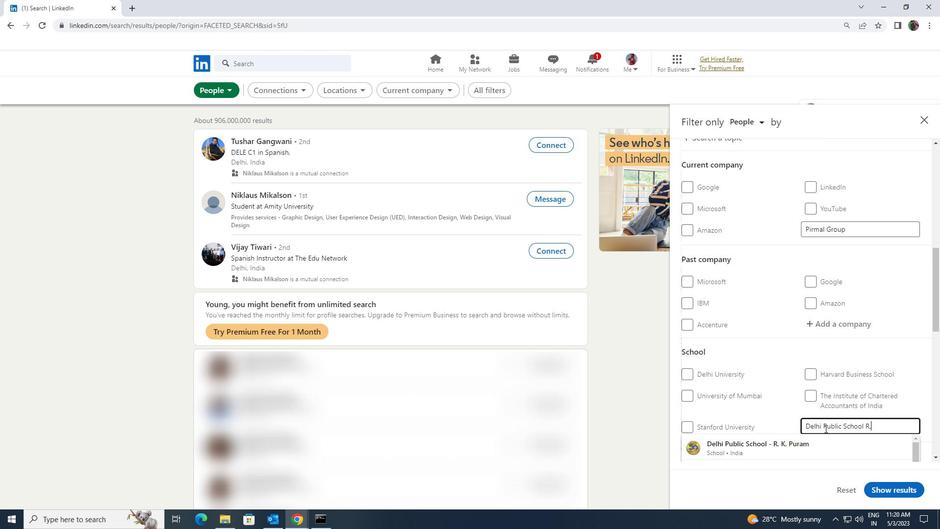 
Action: Mouse moved to (798, 450)
Screenshot: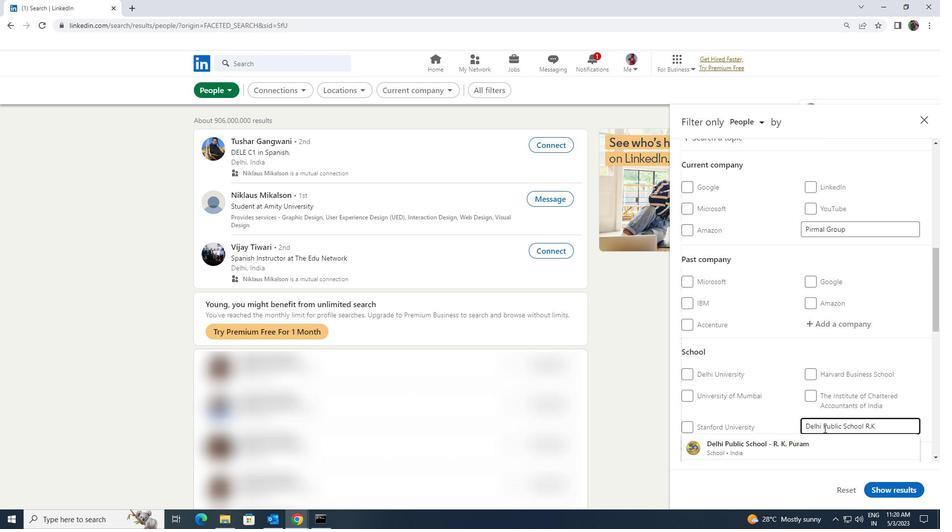 
Action: Mouse pressed left at (798, 450)
Screenshot: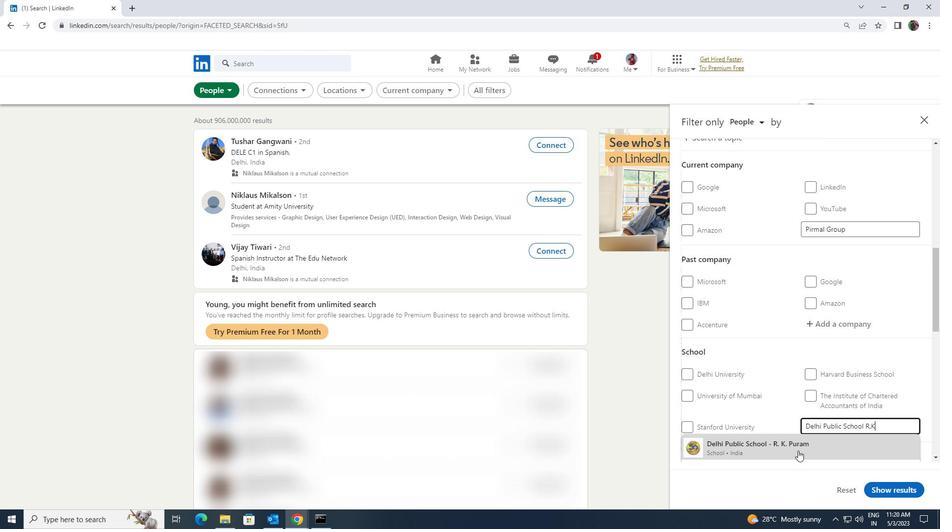 
Action: Mouse moved to (798, 450)
Screenshot: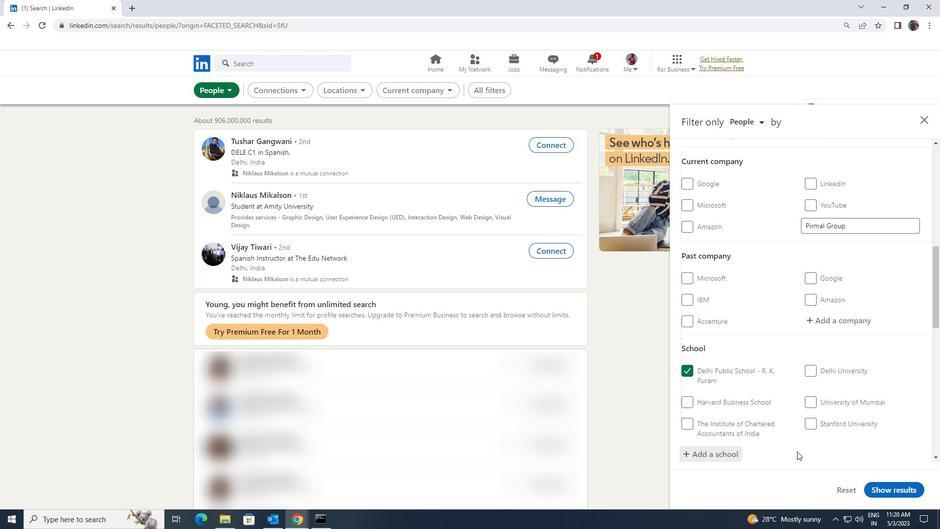 
Action: Mouse scrolled (798, 449) with delta (0, 0)
Screenshot: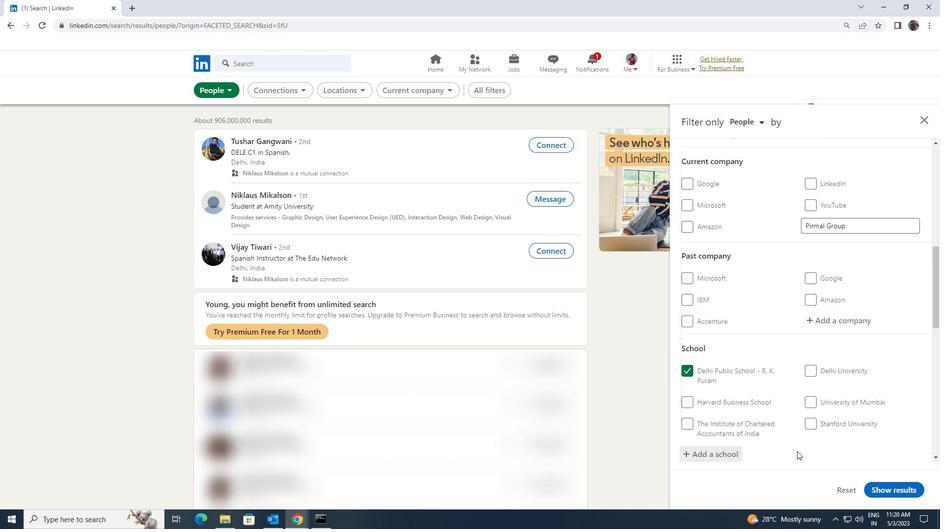 
Action: Mouse scrolled (798, 449) with delta (0, 0)
Screenshot: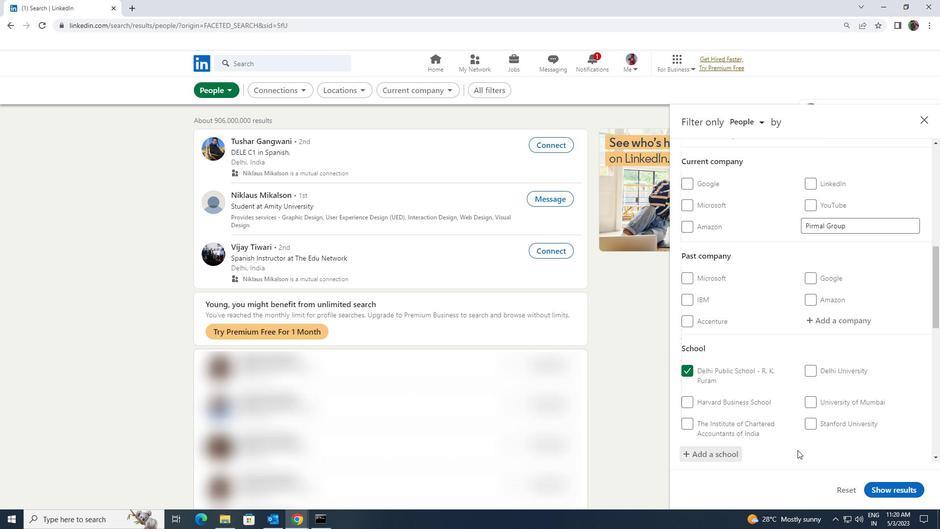 
Action: Mouse scrolled (798, 449) with delta (0, 0)
Screenshot: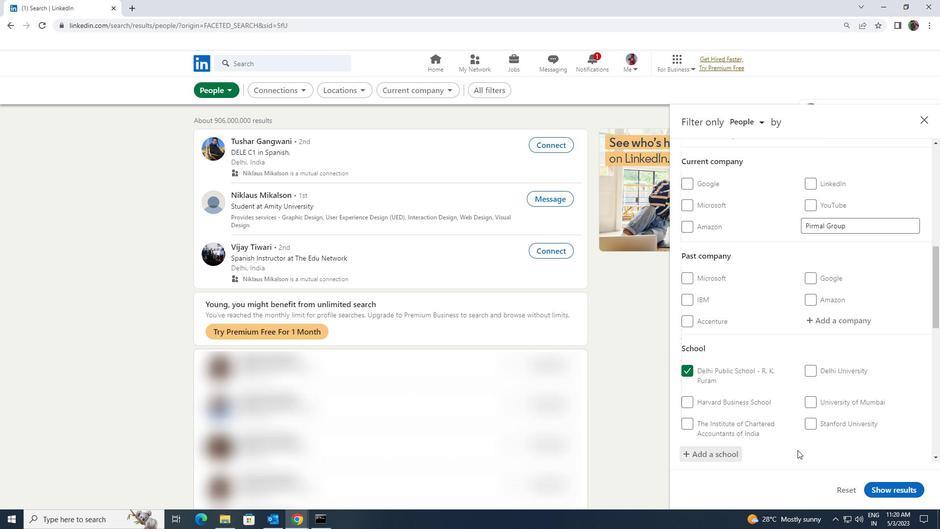 
Action: Mouse moved to (812, 417)
Screenshot: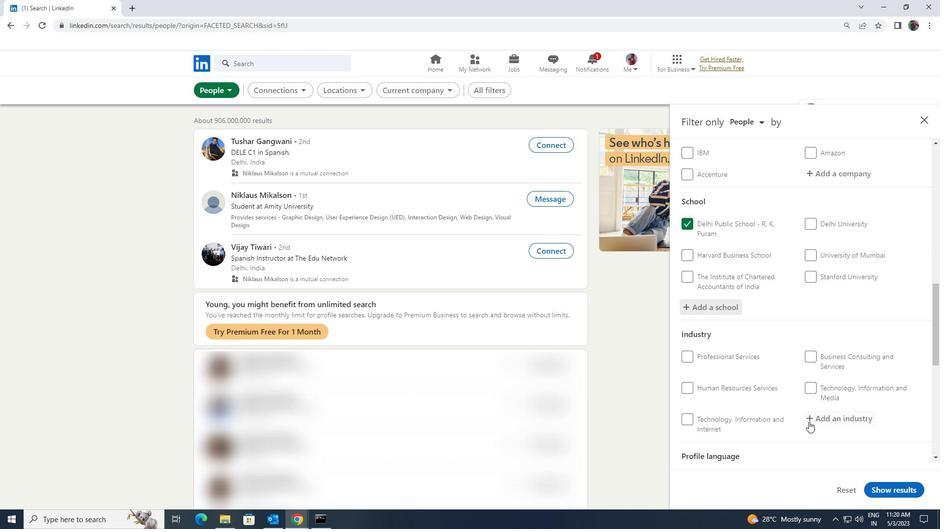 
Action: Mouse pressed left at (812, 417)
Screenshot: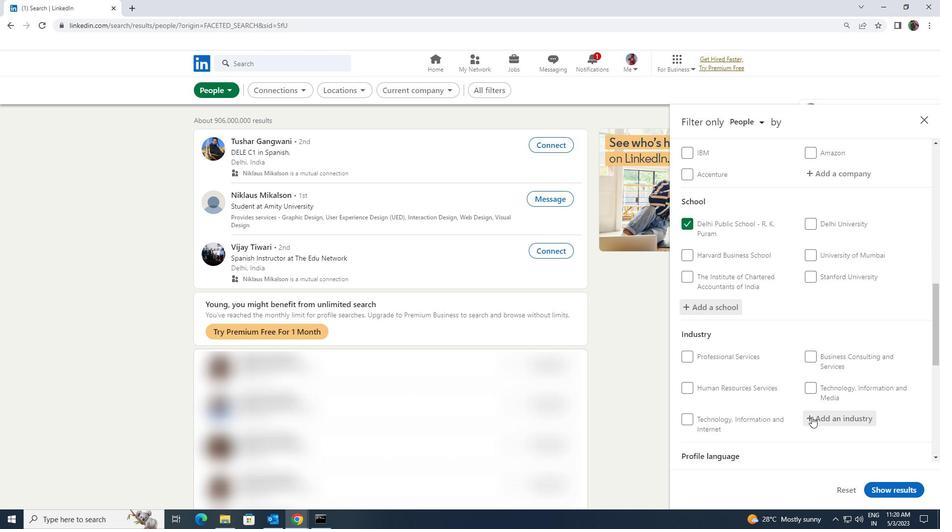 
Action: Key pressed <Key.shift>HEALTH<Key.space><Key.shift>AND<Key.space><Key.shift>HUMA
Screenshot: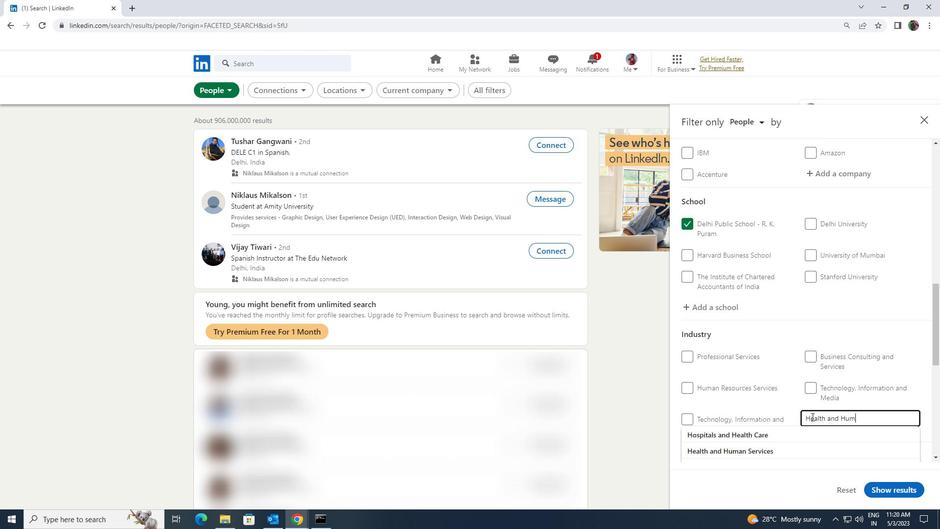
Action: Mouse moved to (804, 428)
Screenshot: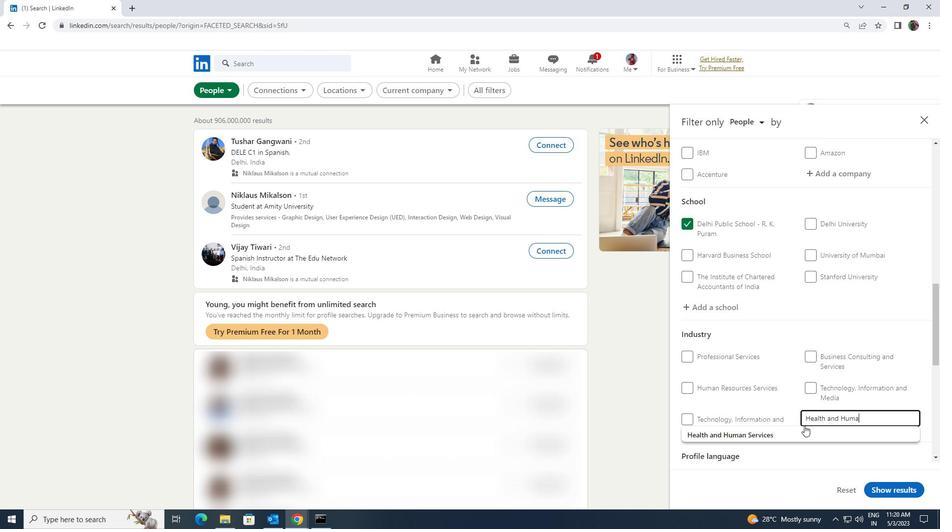 
Action: Mouse pressed left at (804, 428)
Screenshot: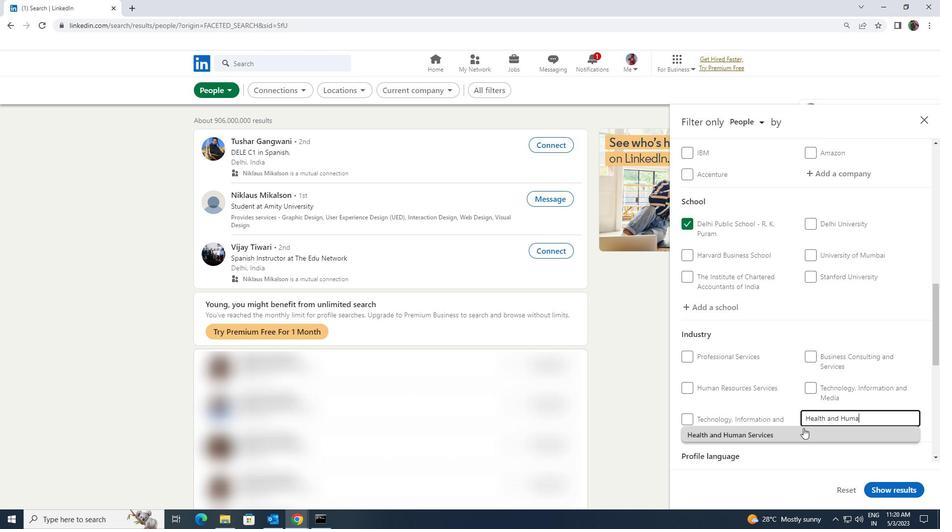 
Action: Mouse moved to (805, 422)
Screenshot: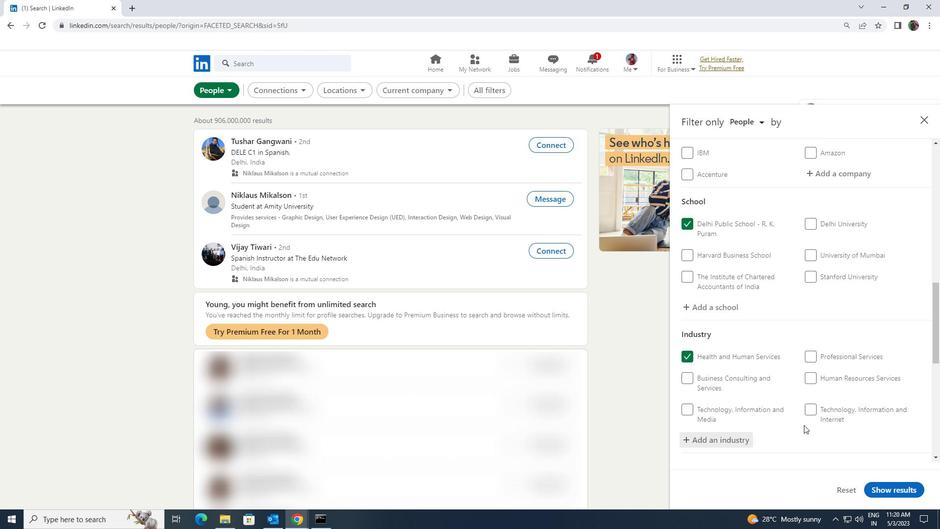 
Action: Mouse scrolled (805, 421) with delta (0, 0)
Screenshot: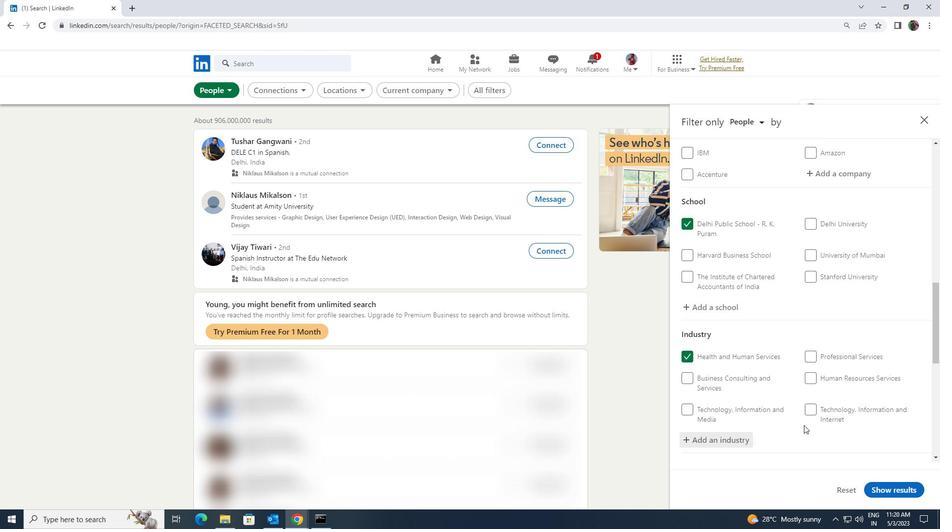 
Action: Mouse scrolled (805, 421) with delta (0, 0)
Screenshot: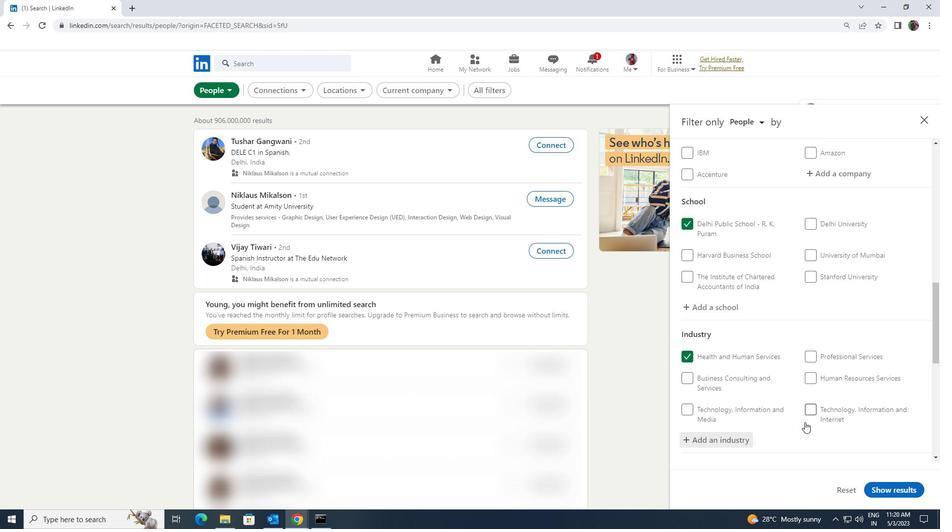 
Action: Mouse moved to (806, 421)
Screenshot: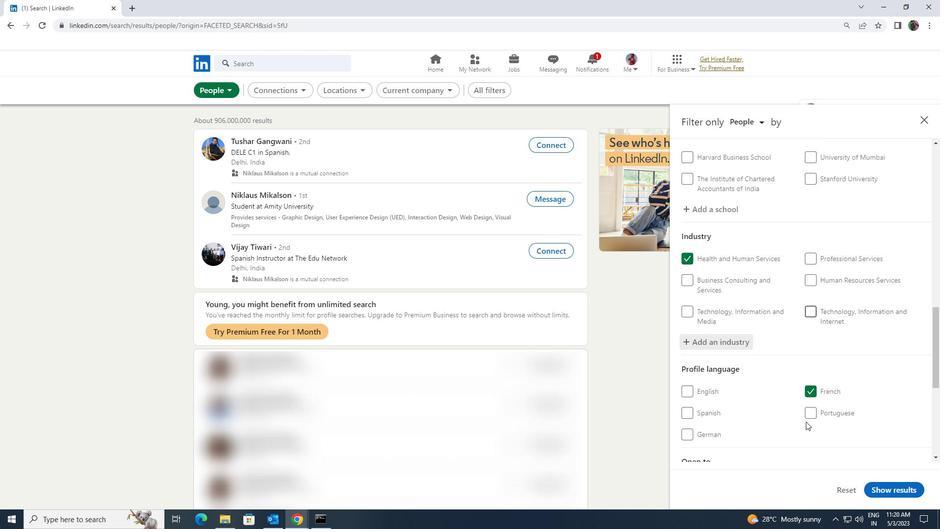 
Action: Mouse scrolled (806, 420) with delta (0, 0)
Screenshot: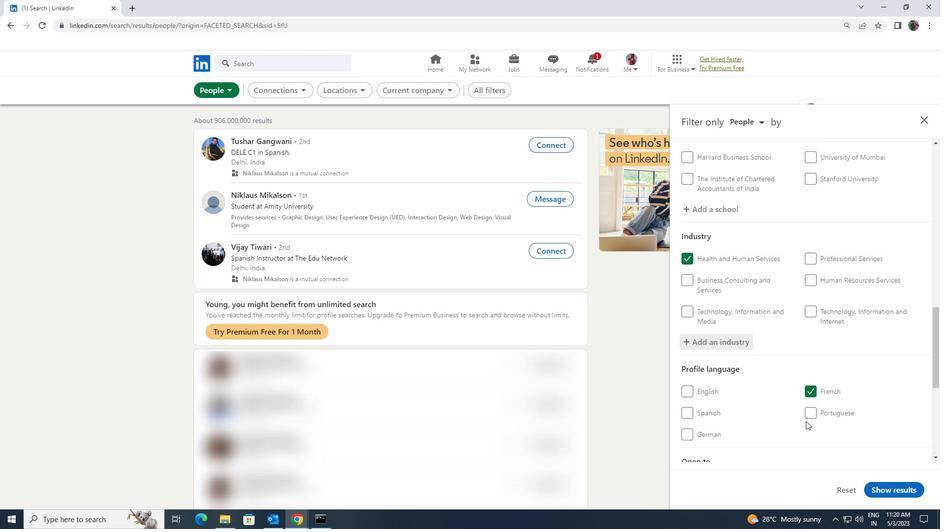 
Action: Mouse moved to (807, 420)
Screenshot: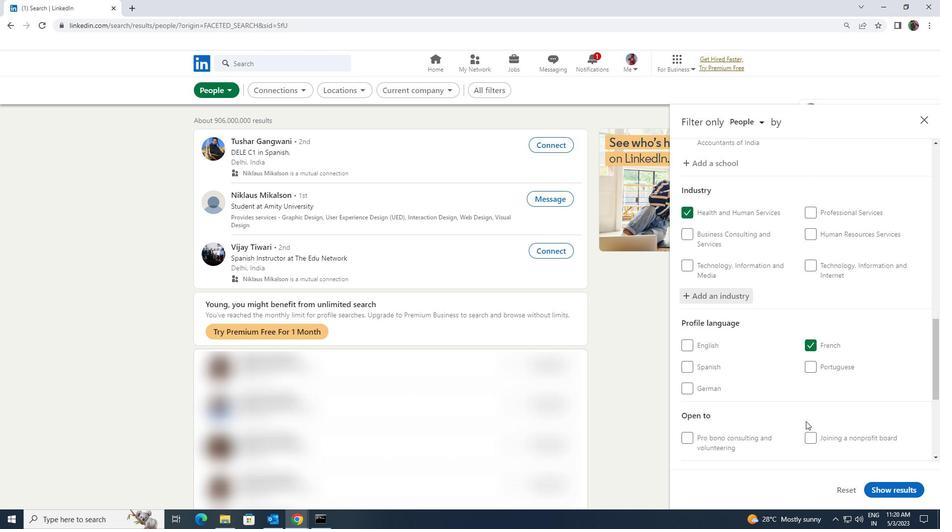 
Action: Mouse scrolled (807, 419) with delta (0, 0)
Screenshot: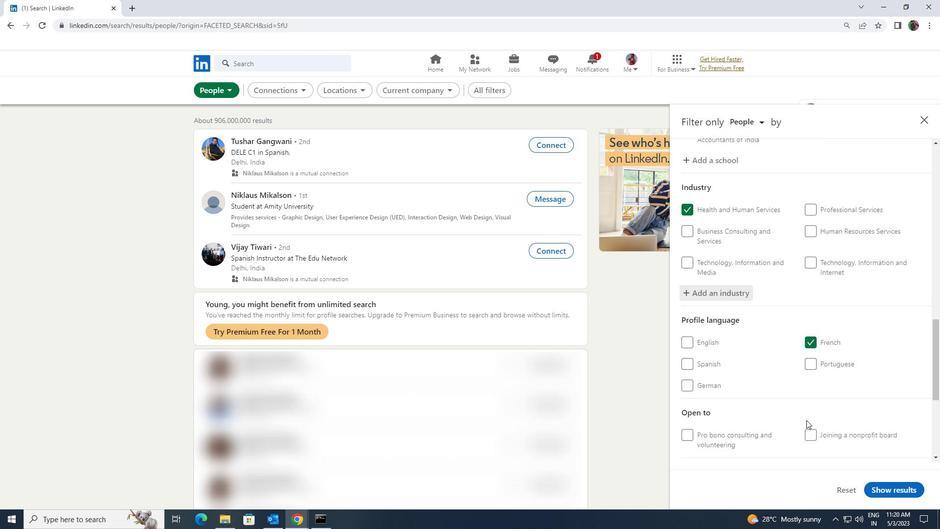 
Action: Mouse scrolled (807, 419) with delta (0, 0)
Screenshot: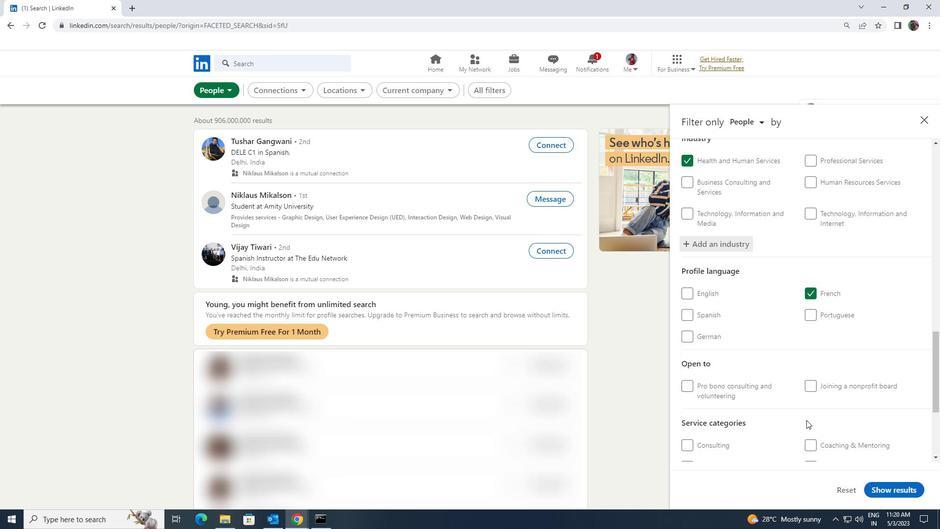 
Action: Mouse moved to (805, 436)
Screenshot: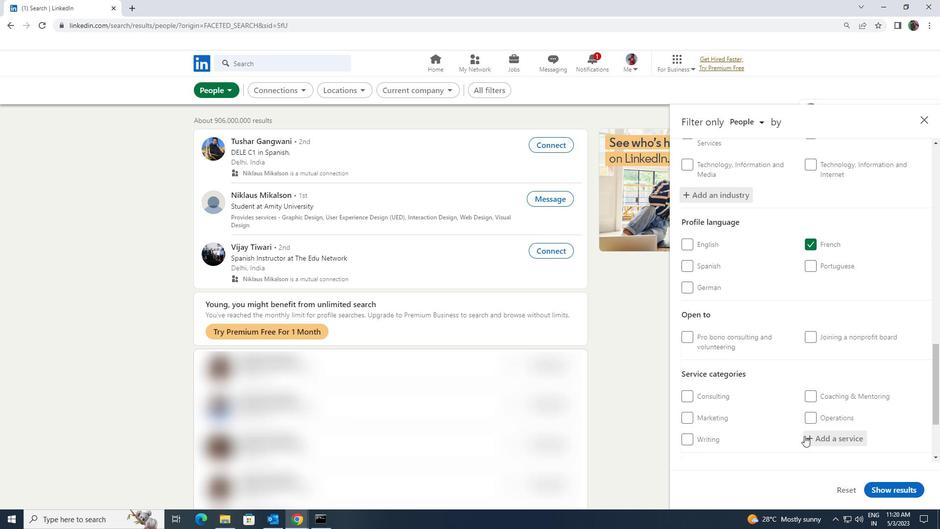 
Action: Mouse pressed left at (805, 436)
Screenshot: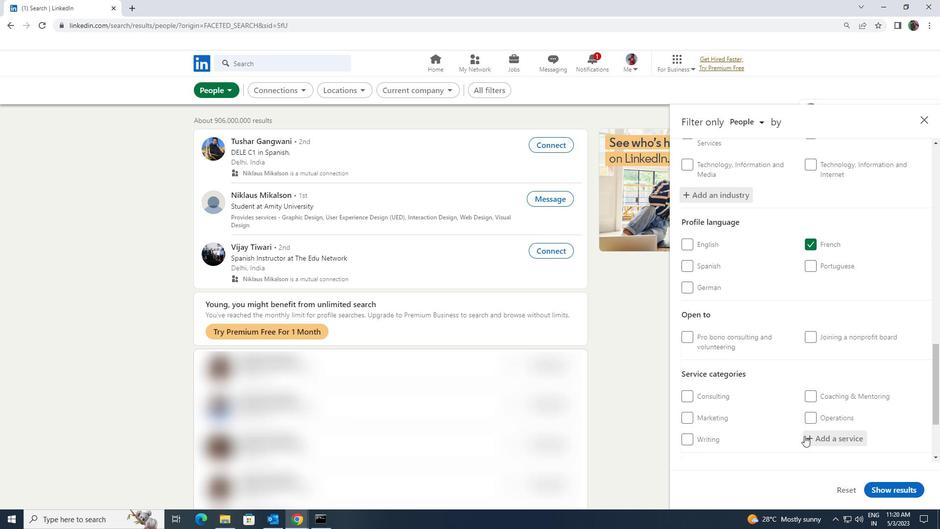 
Action: Mouse moved to (806, 436)
Screenshot: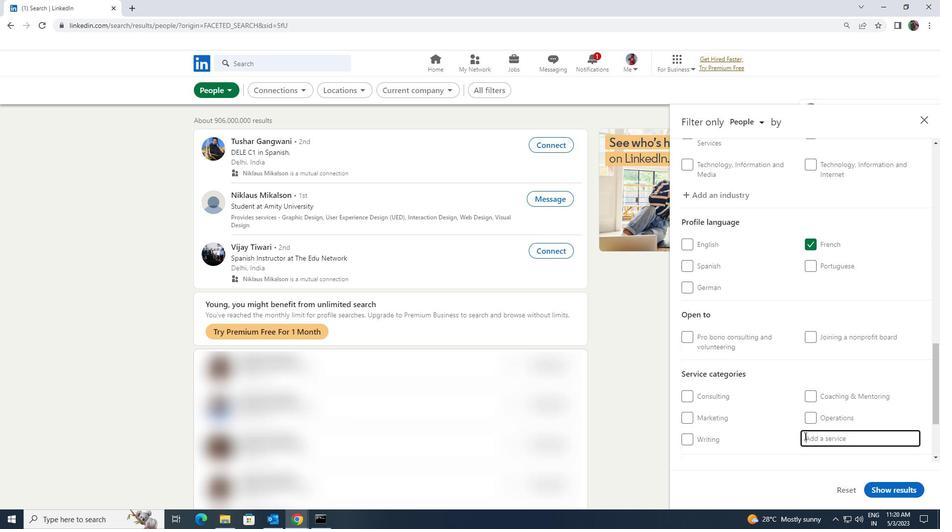
Action: Key pressed <Key.shift><Key.shift>INTERIO
Screenshot: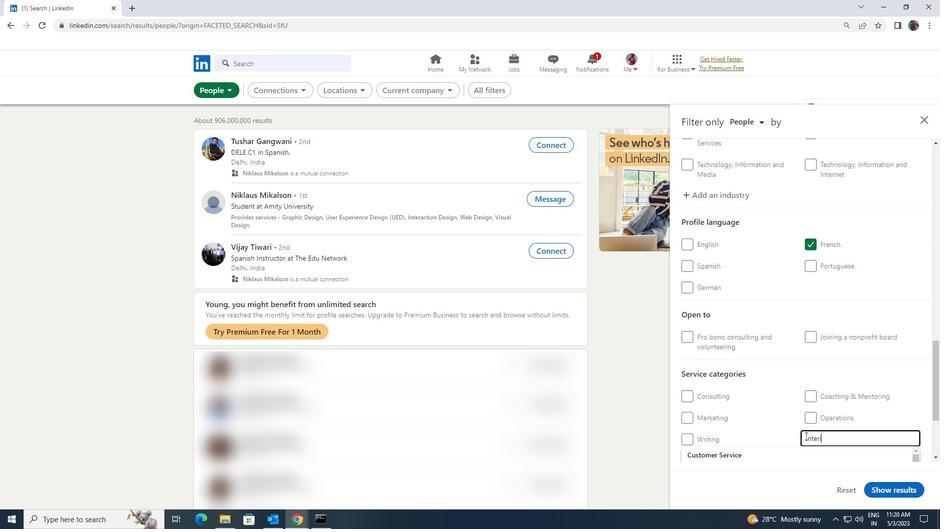 
Action: Mouse moved to (797, 448)
Screenshot: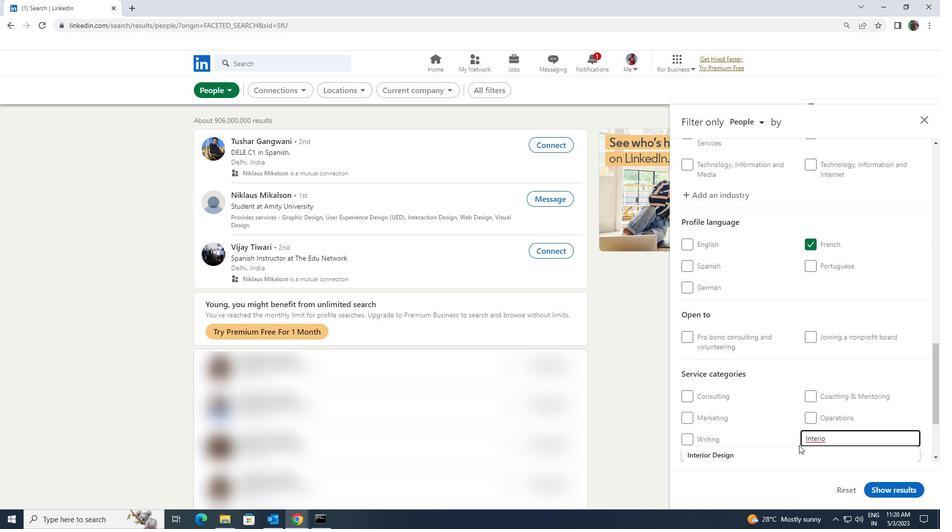 
Action: Mouse pressed left at (797, 448)
Screenshot: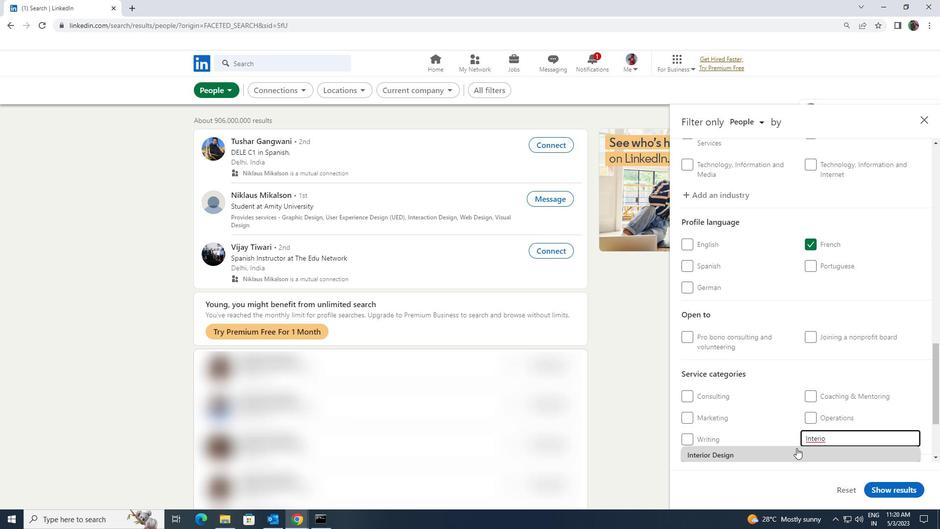 
Action: Mouse moved to (801, 440)
Screenshot: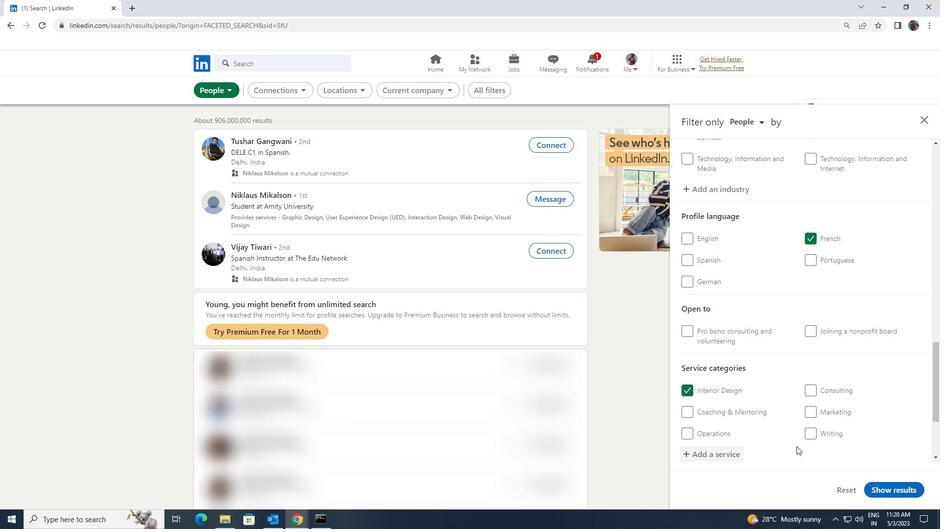 
Action: Mouse scrolled (801, 440) with delta (0, 0)
Screenshot: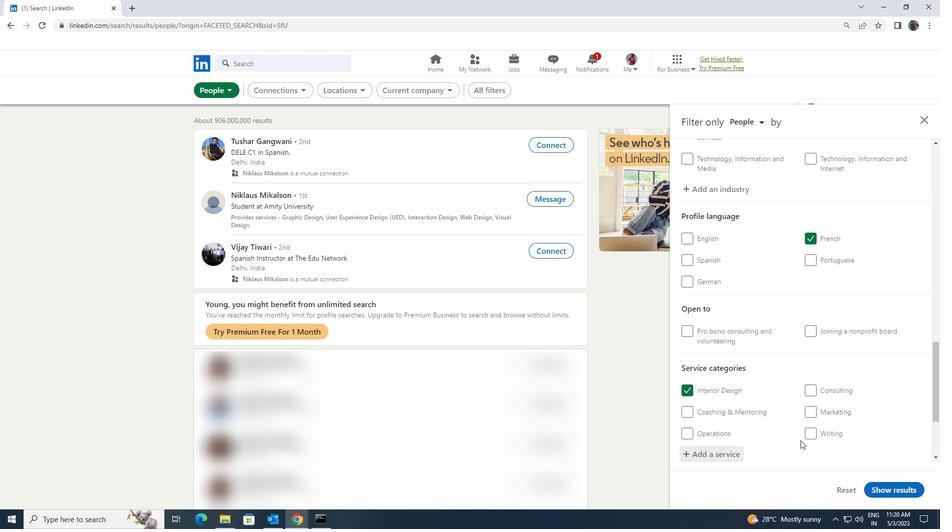 
Action: Mouse moved to (801, 439)
Screenshot: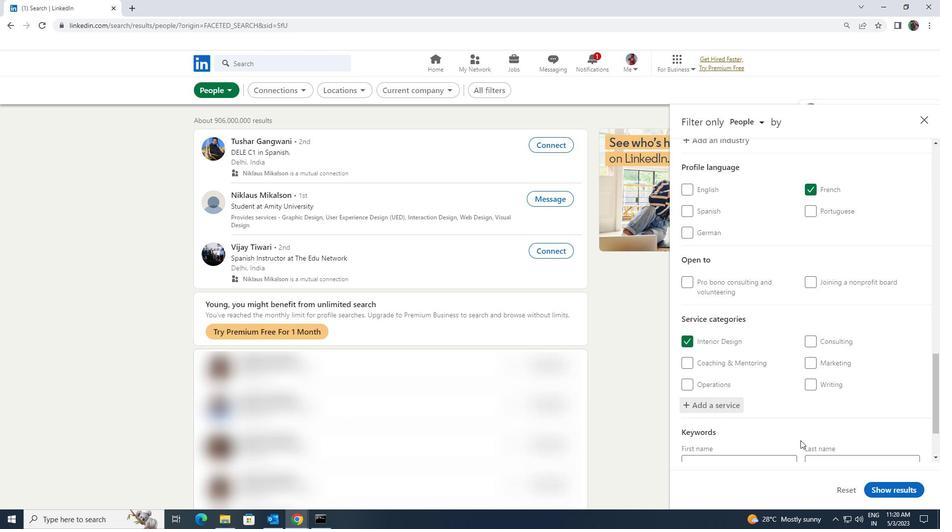 
Action: Mouse scrolled (801, 438) with delta (0, 0)
Screenshot: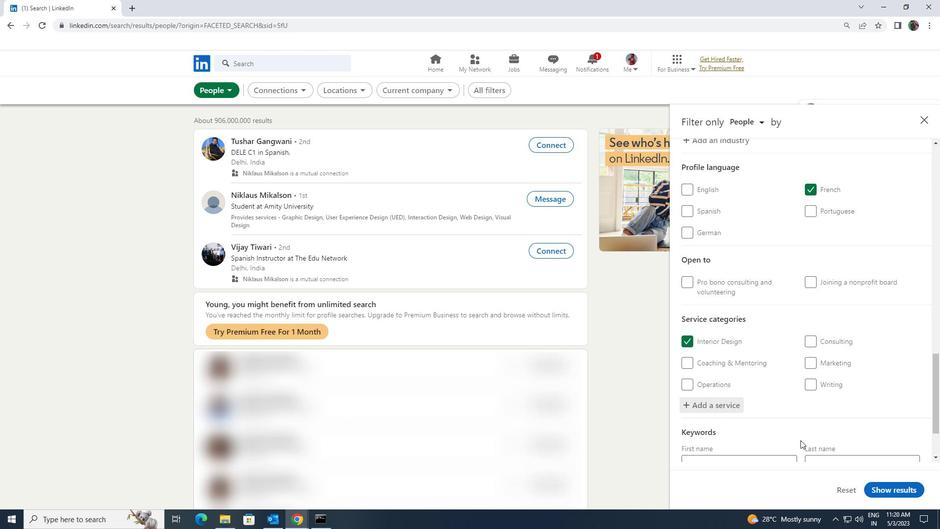 
Action: Mouse scrolled (801, 438) with delta (0, 0)
Screenshot: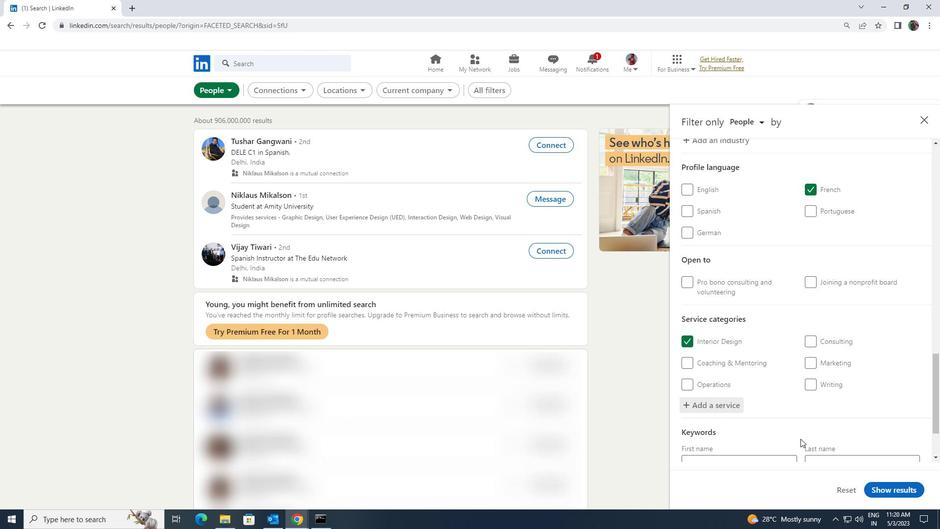 
Action: Mouse moved to (788, 417)
Screenshot: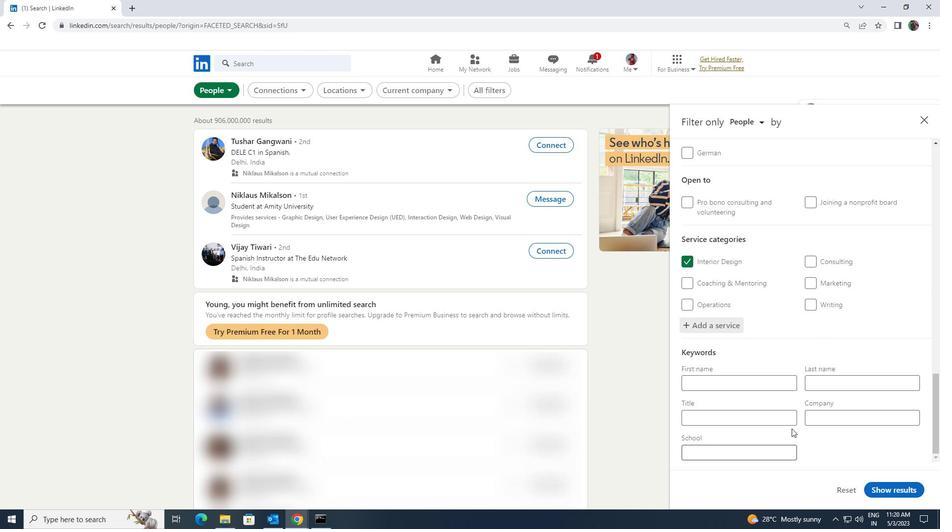 
Action: Mouse pressed left at (788, 417)
Screenshot: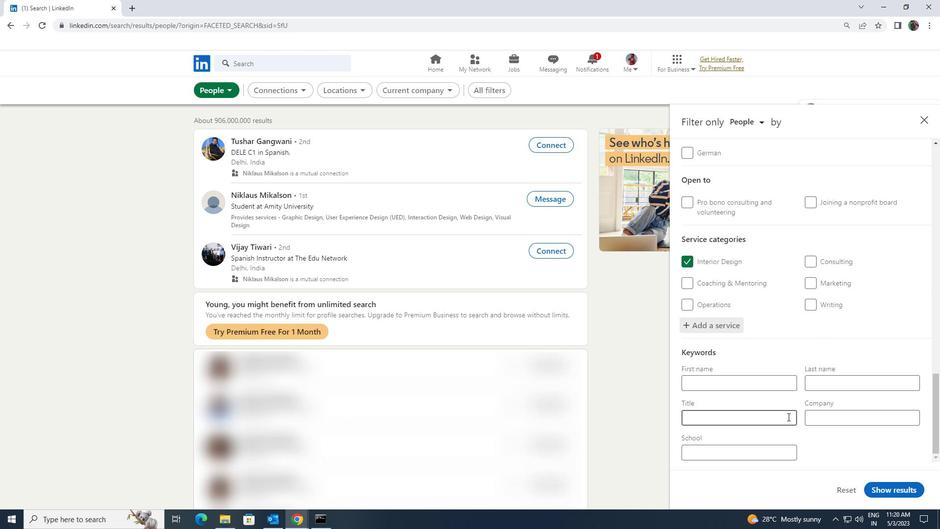 
Action: Key pressed <Key.shift>MEDICAL<Key.space><Key.shift><Key.shift><Key.shift><Key.shift><Key.shift>LABORATORY<Key.space><Key.shift>TECH
Screenshot: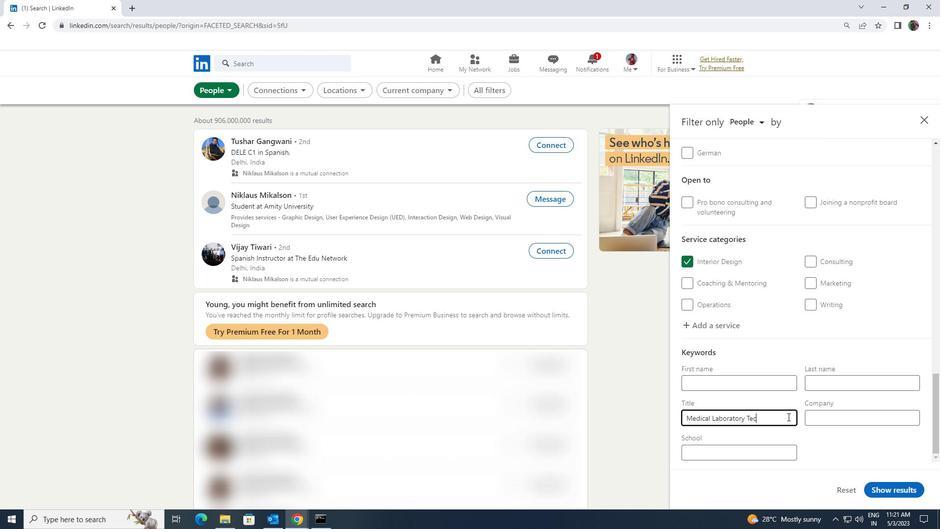 
Action: Mouse moved to (873, 482)
Screenshot: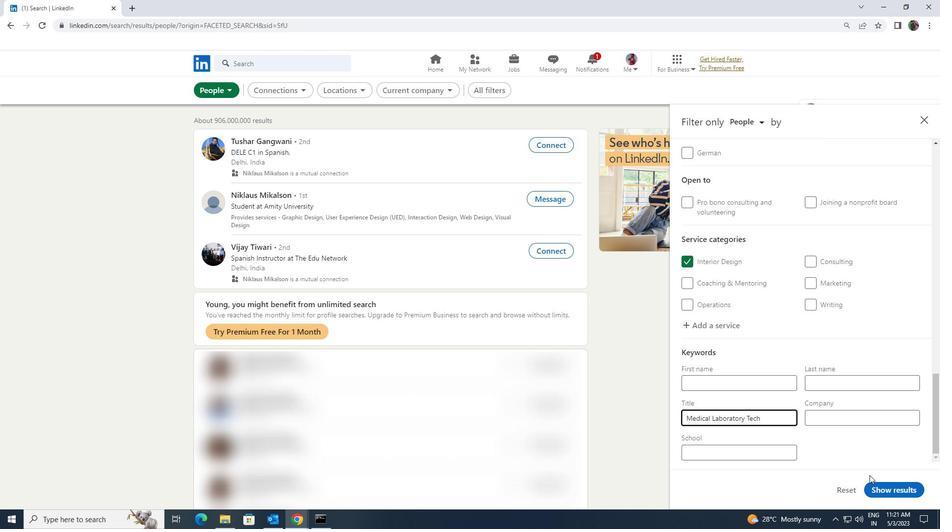 
Action: Mouse pressed left at (873, 482)
Screenshot: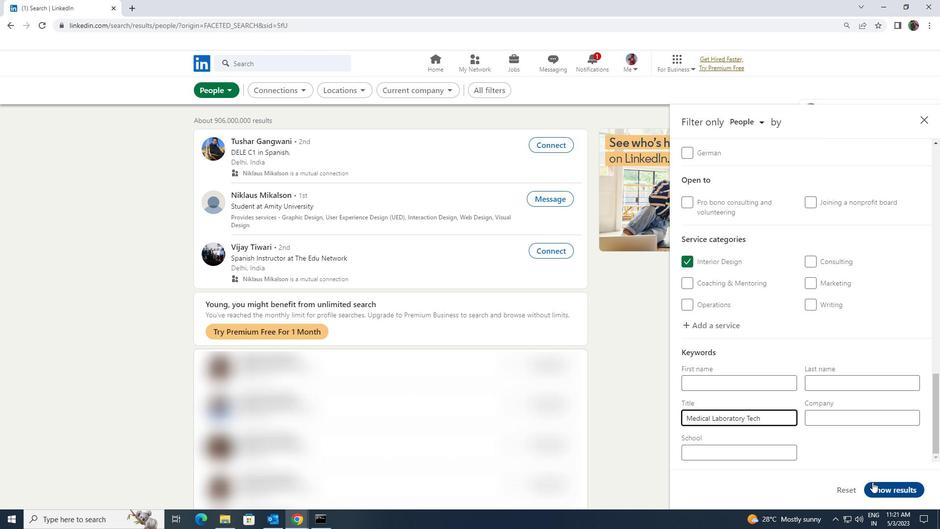 
